 Task: Create new Company, with domain: 'rice.edu' and type: 'Other'. Add new contact for this company, with mail Id: 'Ritu_Ramirez@rice.edu', First Name: Ritu, Last name:  Ramirez, Job Title: 'Digital Marketing Manager', Phone Number: '(801) 555-9018'. Change life cycle stage to  Lead and lead status to  Open. Logged in from softage.5@softage.net
Action: Mouse scrolled (14, 51) with delta (0, 0)
Screenshot: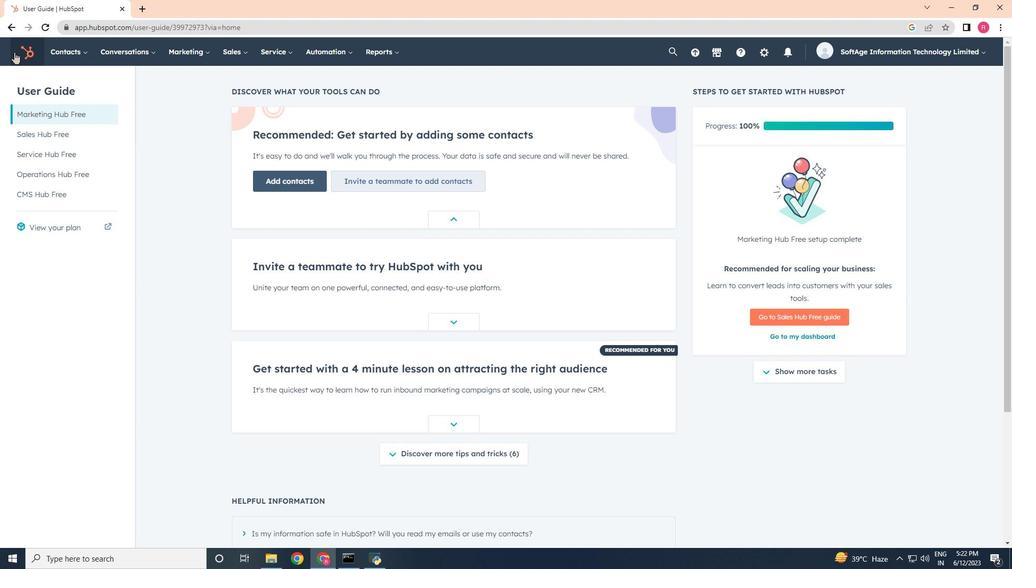 
Action: Mouse moved to (184, 251)
Screenshot: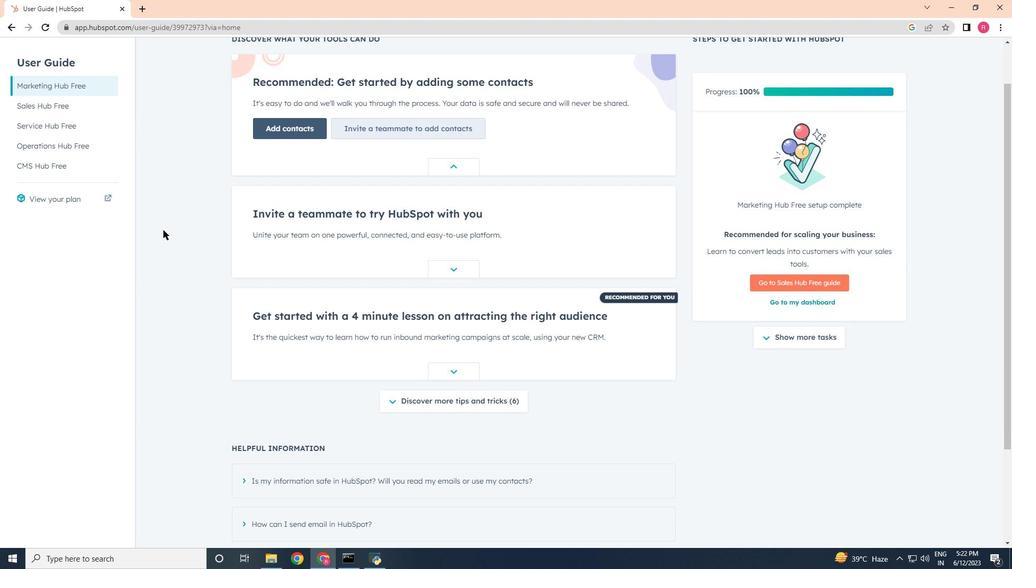 
Action: Mouse scrolled (184, 252) with delta (0, 0)
Screenshot: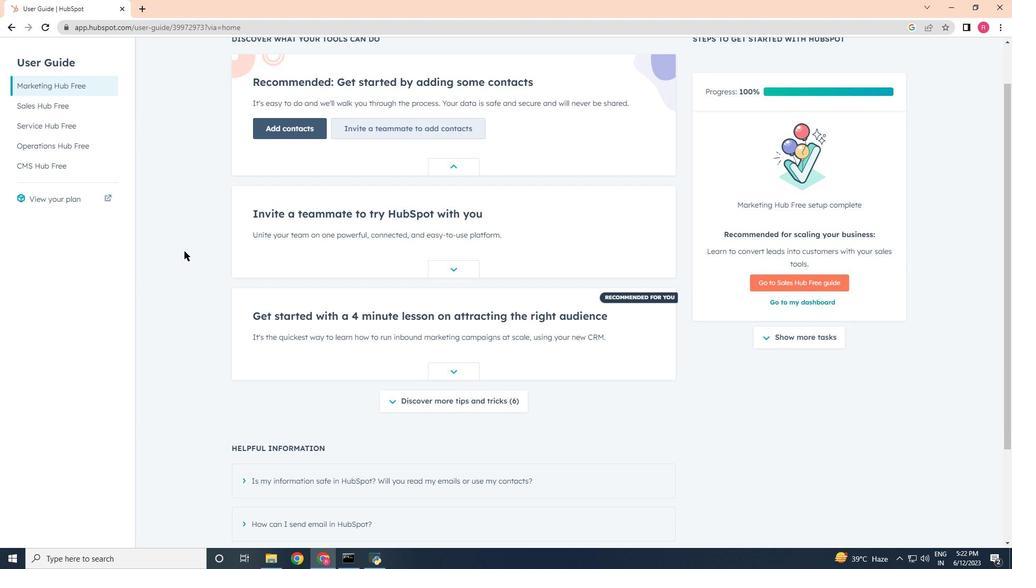 
Action: Mouse scrolled (184, 252) with delta (0, 0)
Screenshot: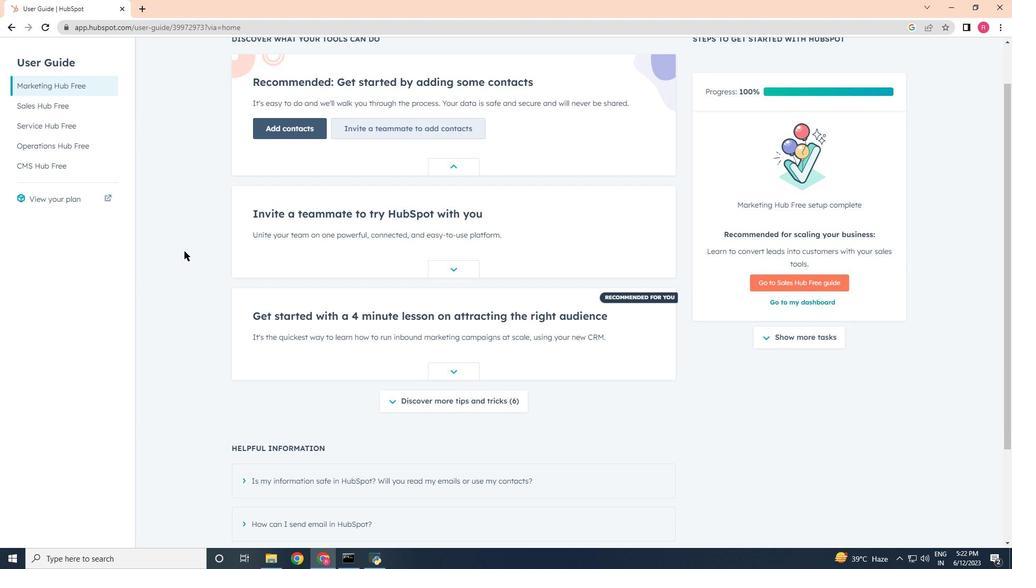 
Action: Mouse scrolled (184, 252) with delta (0, 0)
Screenshot: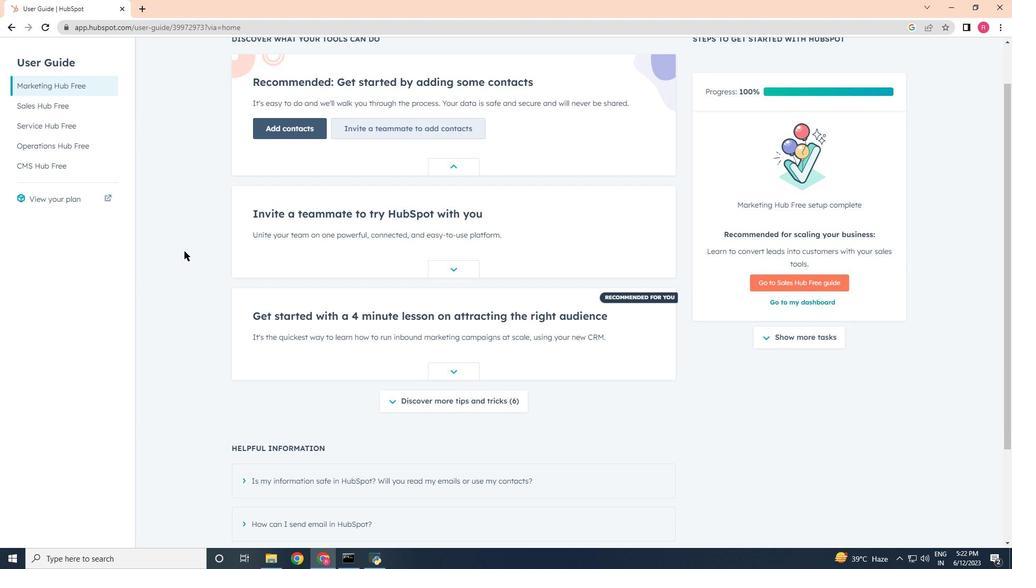 
Action: Mouse scrolled (184, 252) with delta (0, 0)
Screenshot: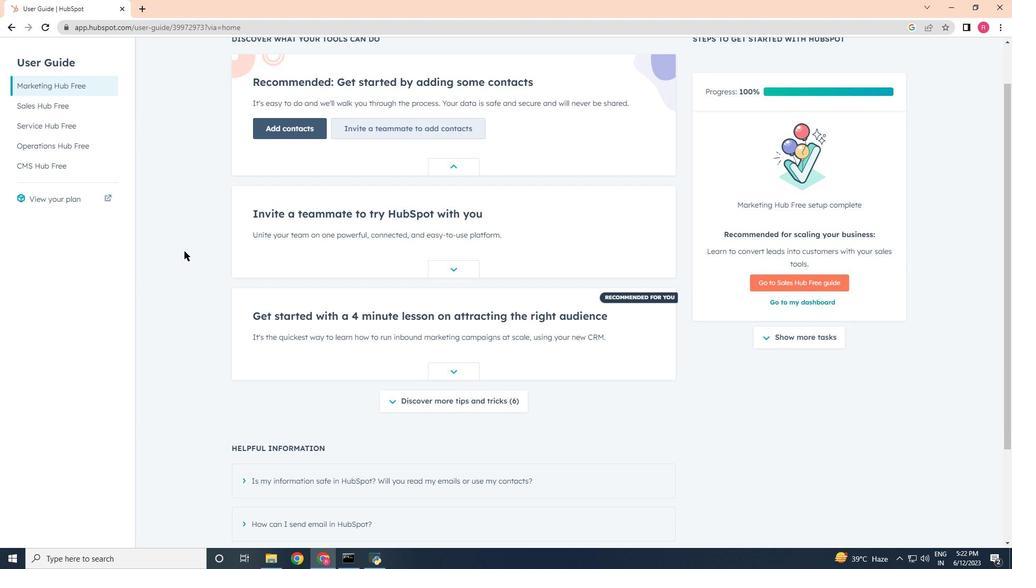 
Action: Mouse scrolled (184, 252) with delta (0, 0)
Screenshot: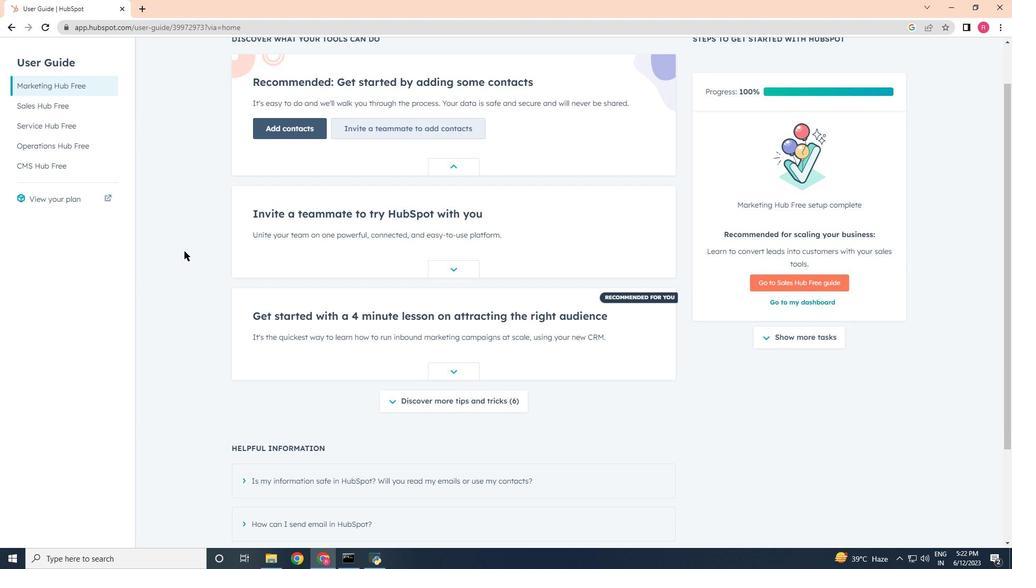 
Action: Mouse moved to (73, 53)
Screenshot: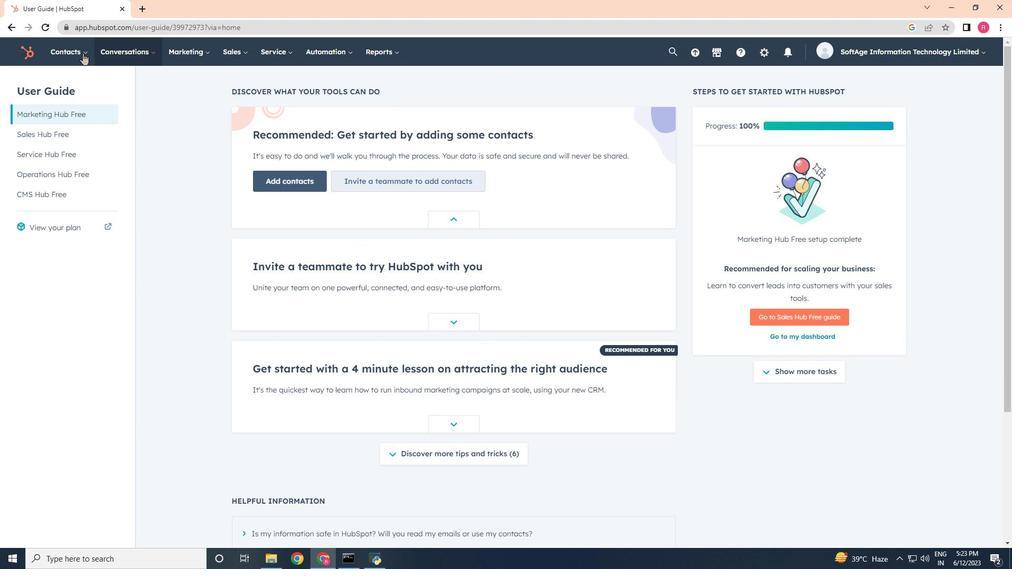 
Action: Mouse pressed left at (73, 53)
Screenshot: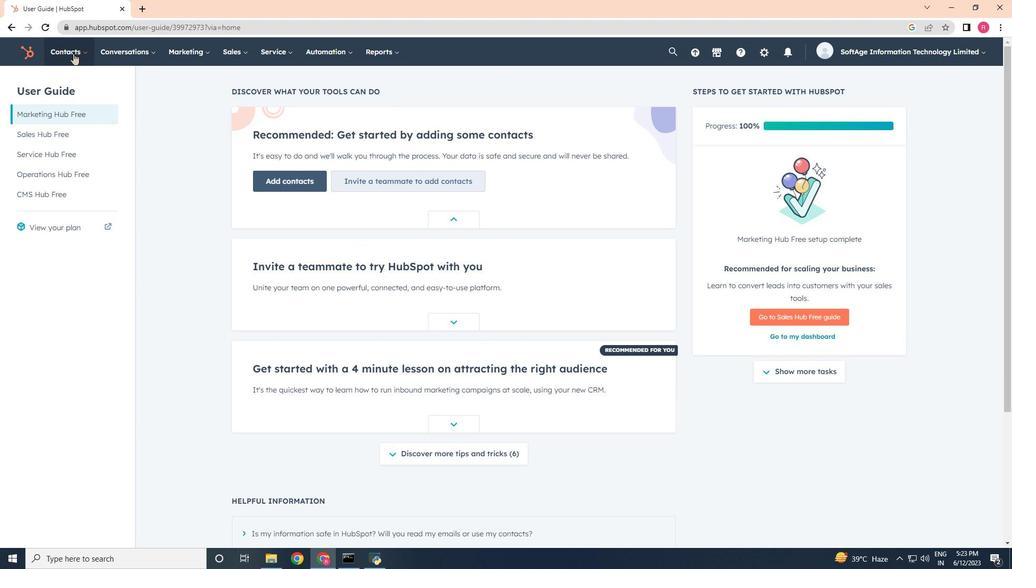 
Action: Mouse moved to (105, 107)
Screenshot: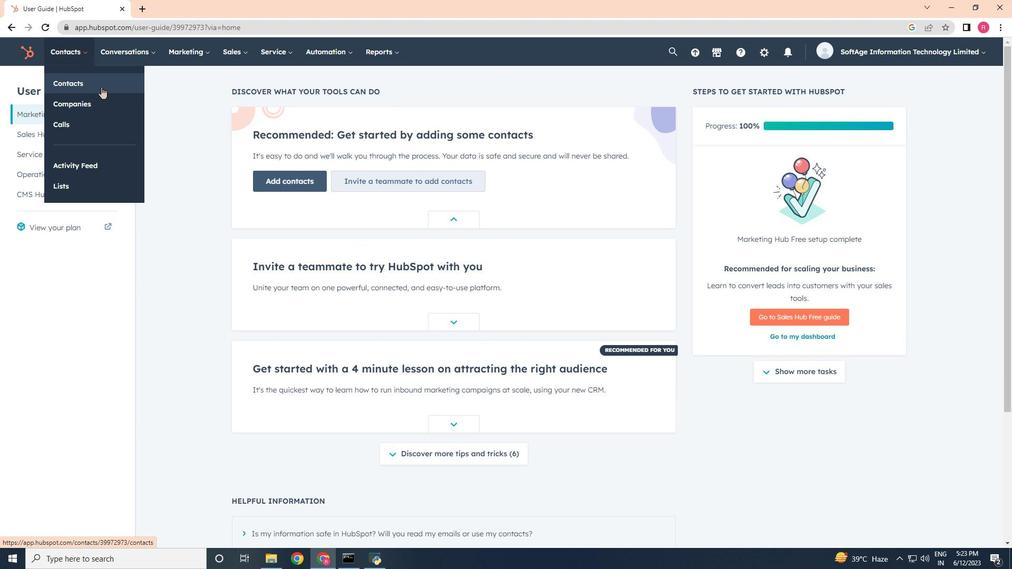 
Action: Mouse pressed left at (105, 107)
Screenshot: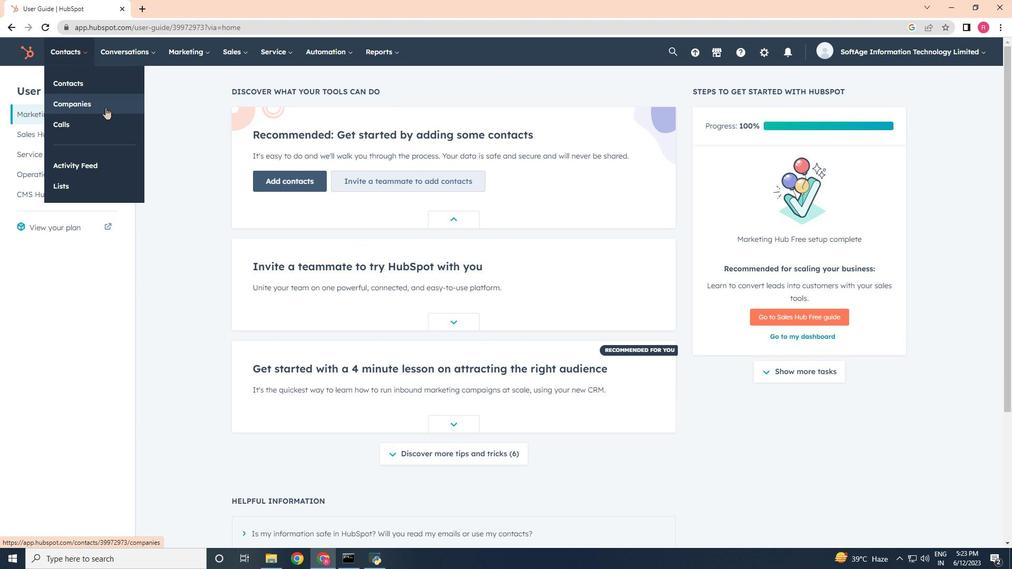 
Action: Mouse moved to (964, 87)
Screenshot: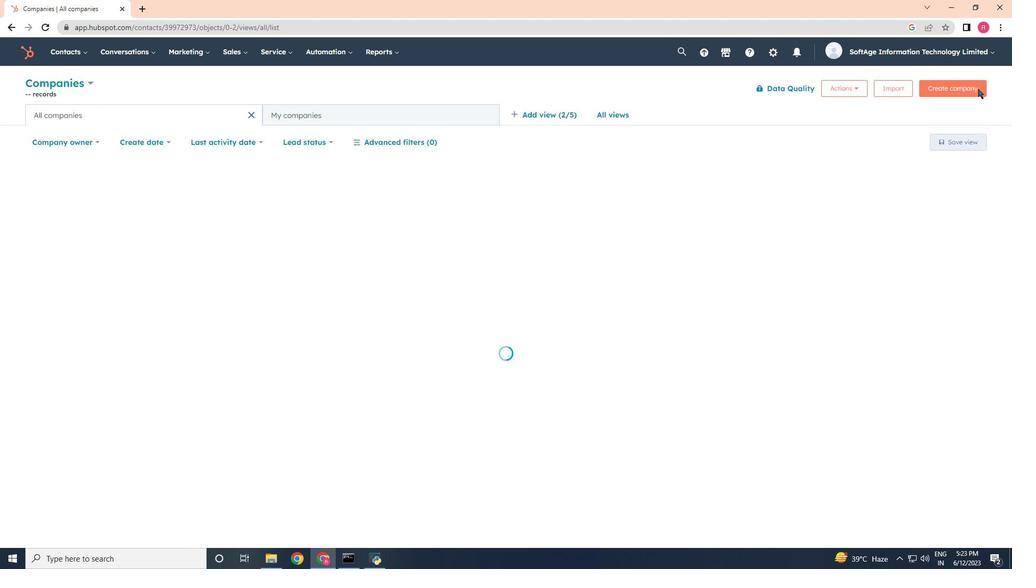
Action: Mouse pressed left at (964, 87)
Screenshot: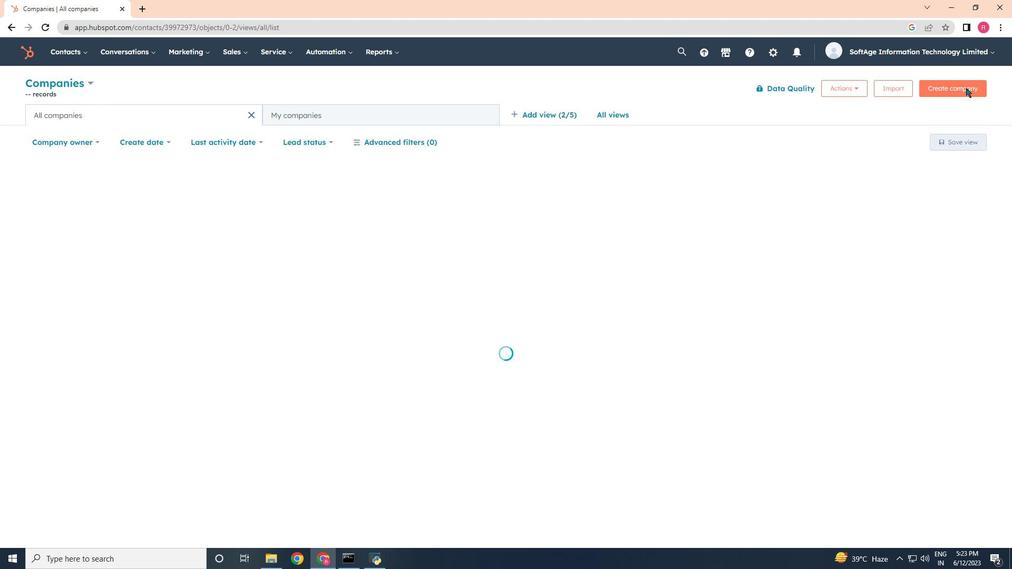 
Action: Mouse moved to (747, 131)
Screenshot: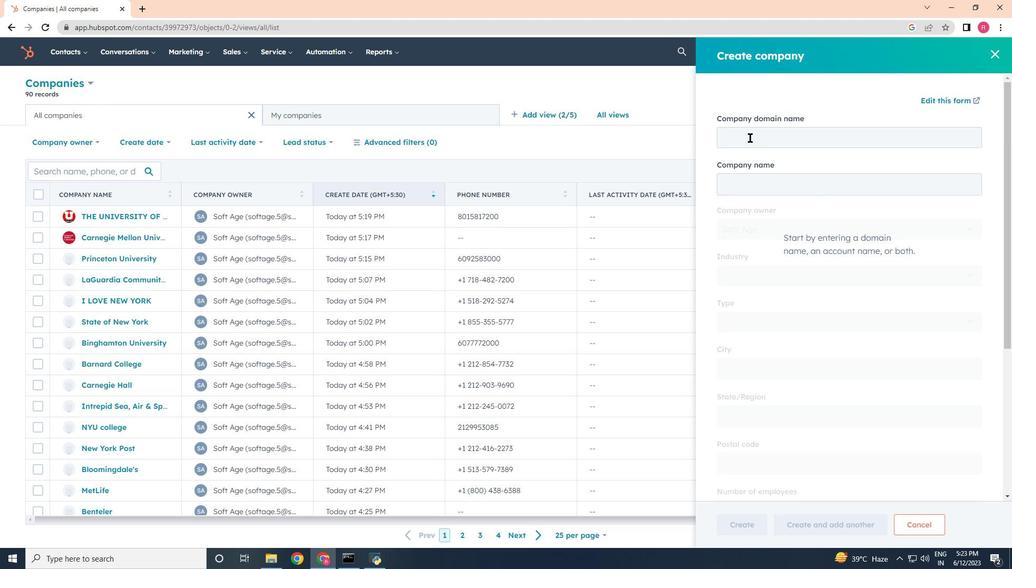 
Action: Mouse pressed left at (747, 131)
Screenshot: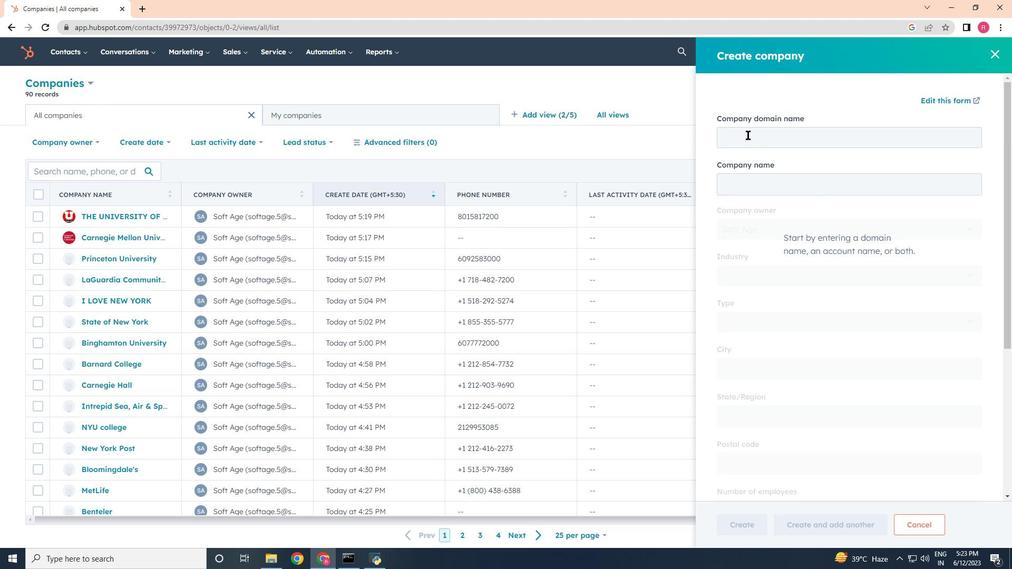 
Action: Key pressed rice.edu
Screenshot: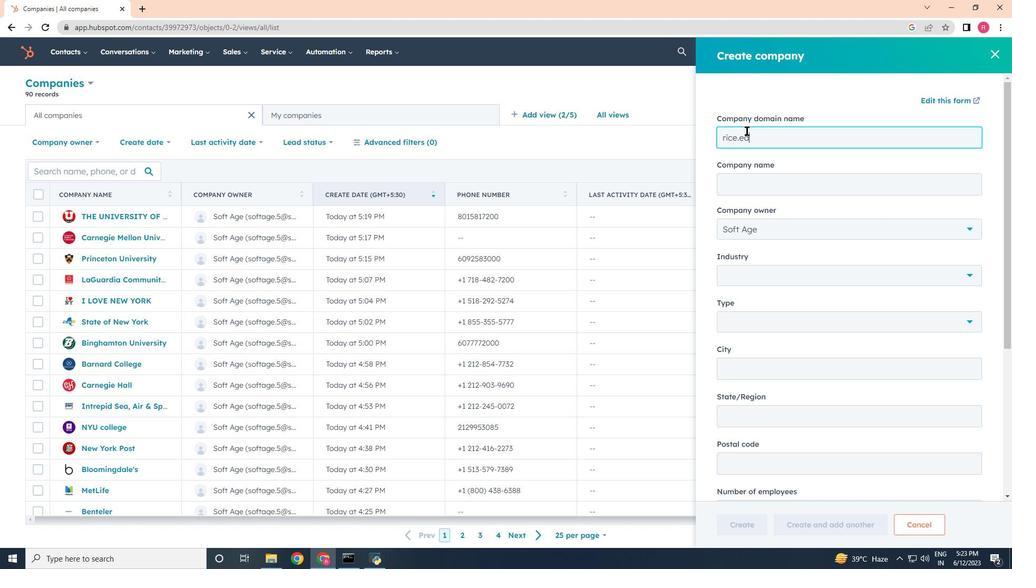 
Action: Mouse moved to (765, 319)
Screenshot: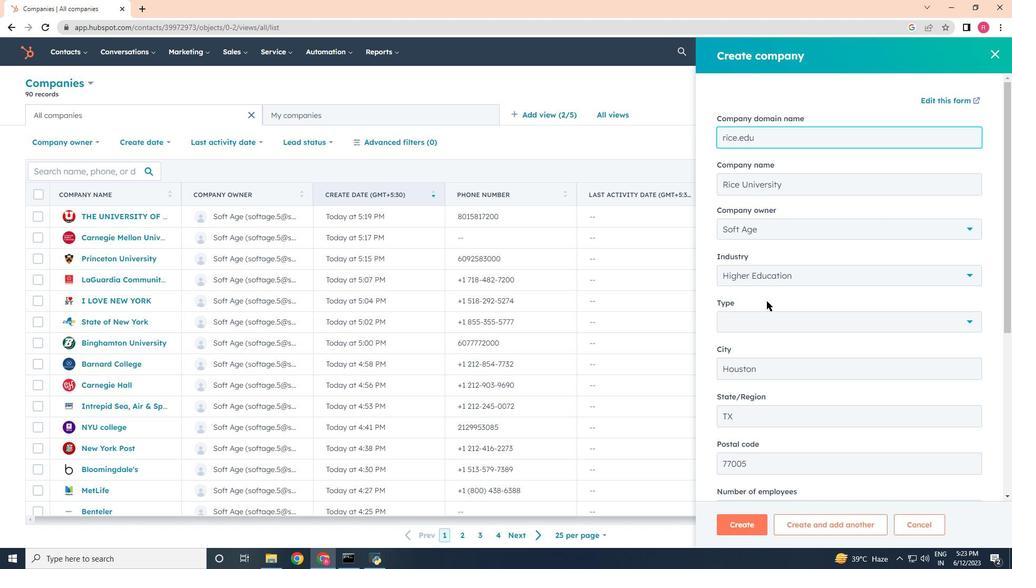 
Action: Mouse pressed left at (765, 319)
Screenshot: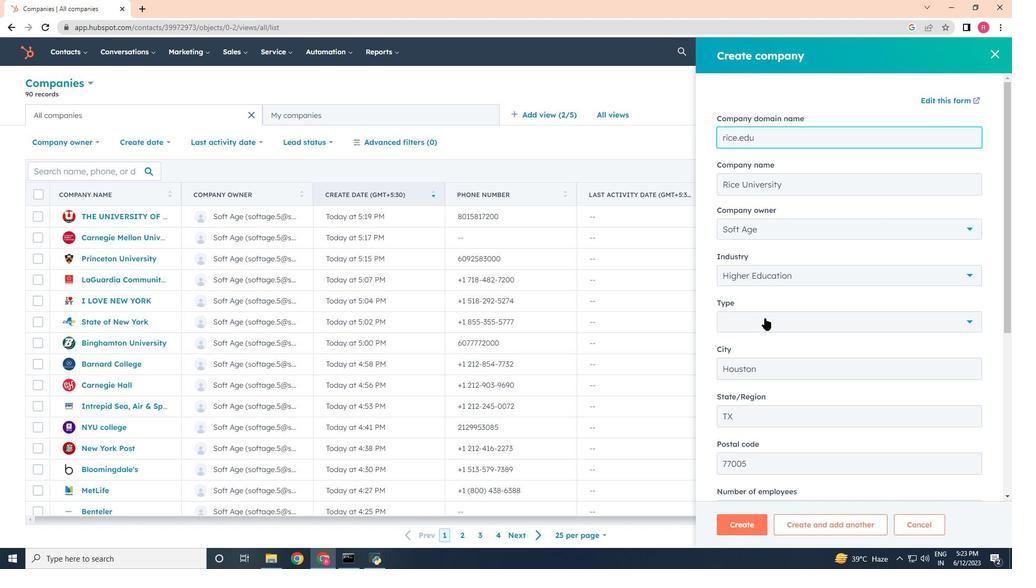 
Action: Mouse moved to (746, 442)
Screenshot: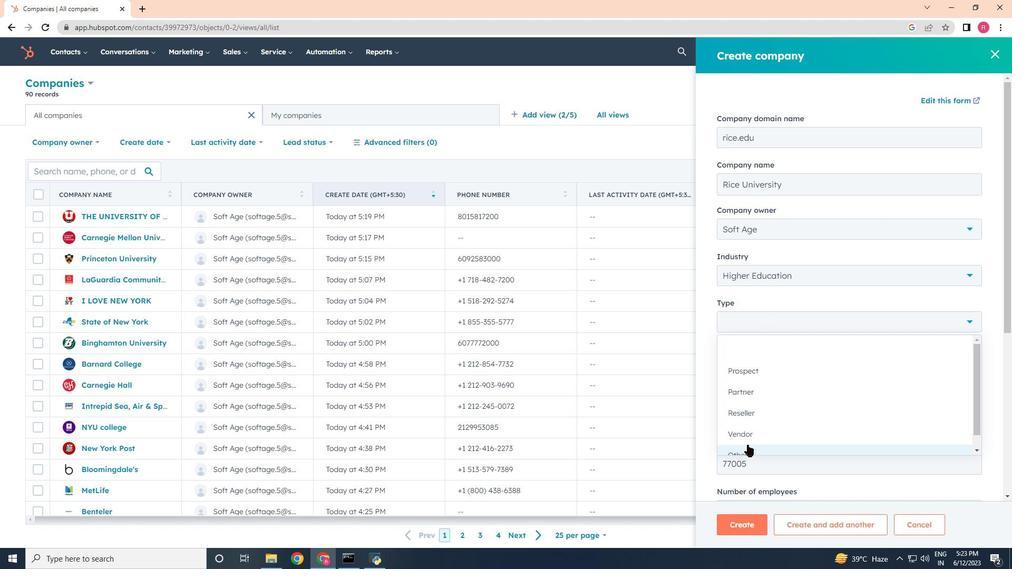 
Action: Mouse pressed left at (746, 442)
Screenshot: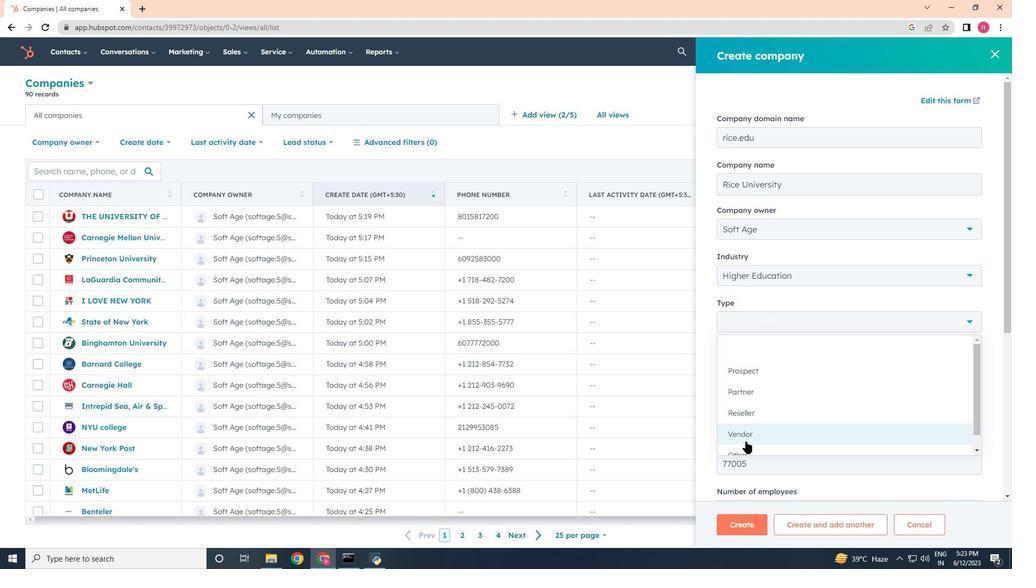 
Action: Mouse moved to (743, 304)
Screenshot: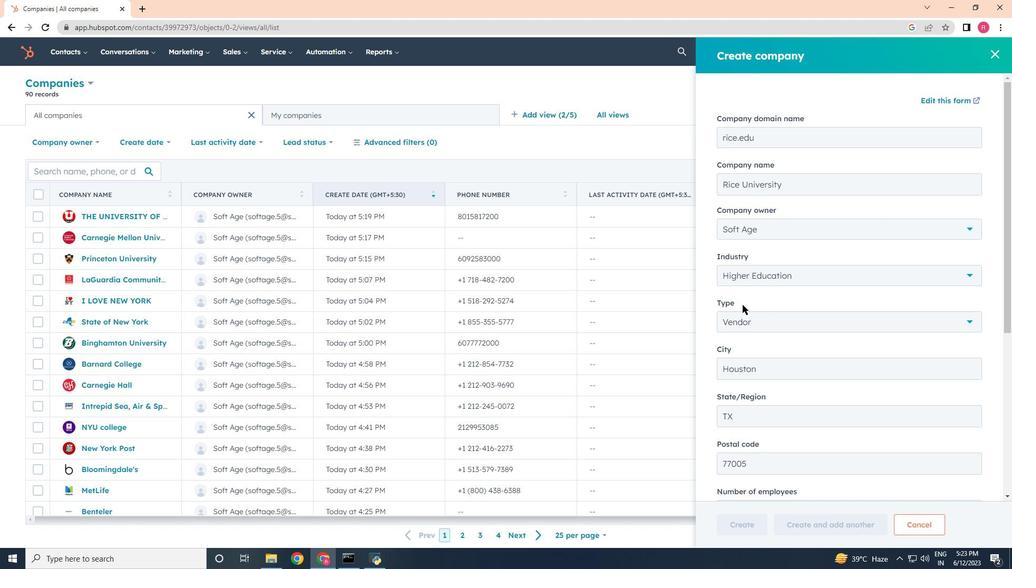 
Action: Mouse pressed left at (743, 304)
Screenshot: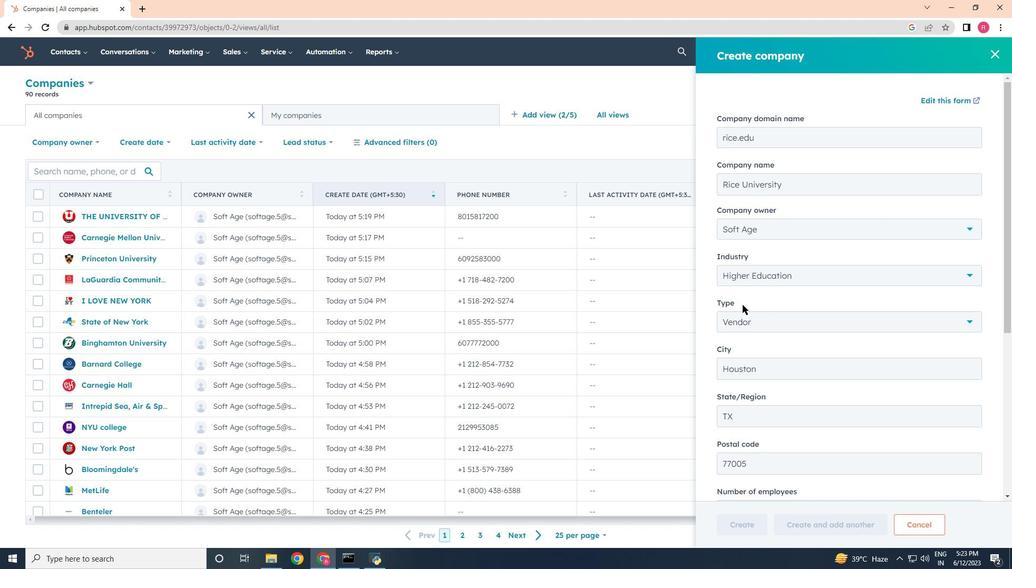 
Action: Mouse moved to (748, 320)
Screenshot: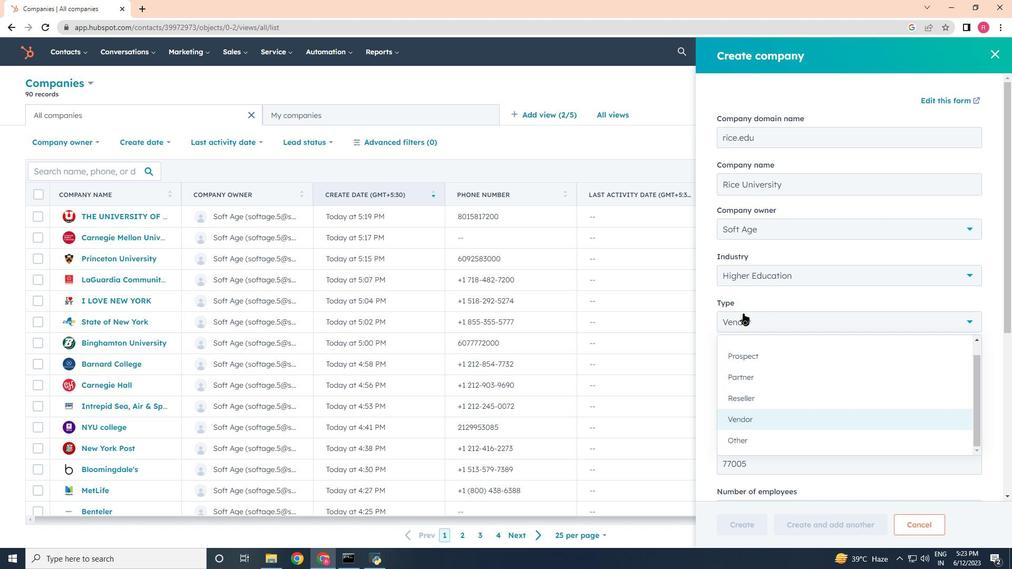 
Action: Mouse pressed left at (748, 320)
Screenshot: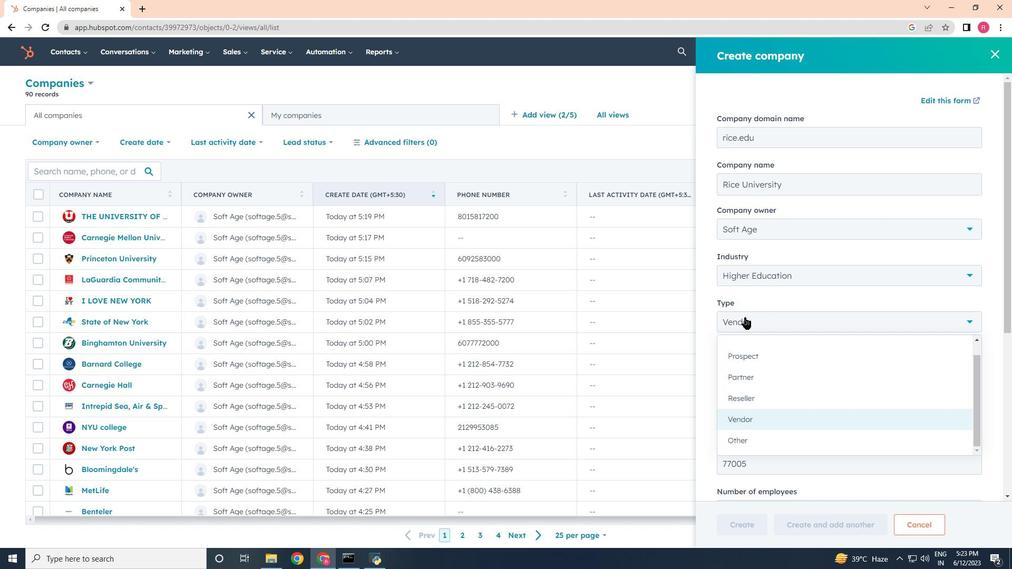 
Action: Mouse moved to (752, 308)
Screenshot: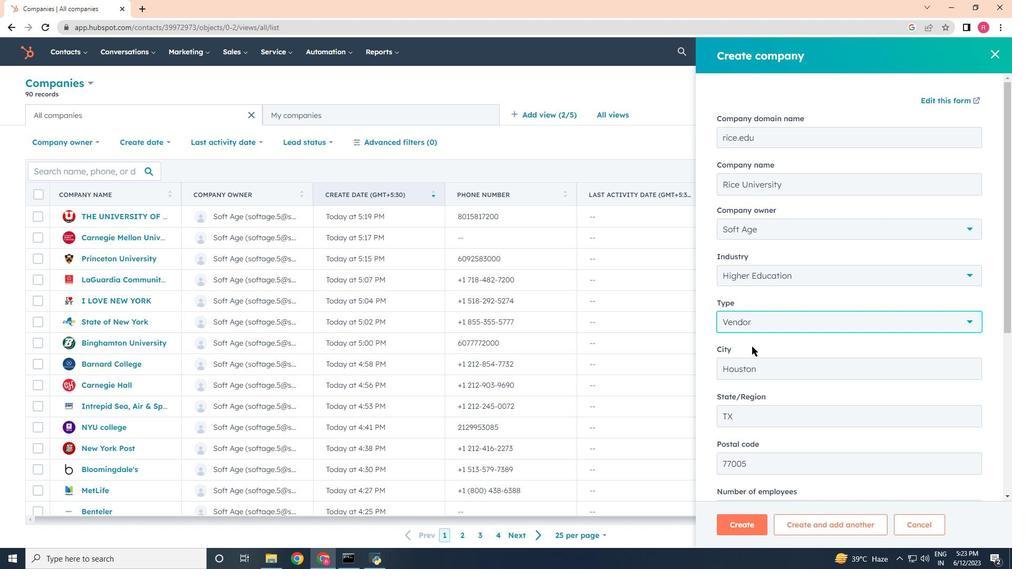 
Action: Mouse pressed left at (752, 308)
Screenshot: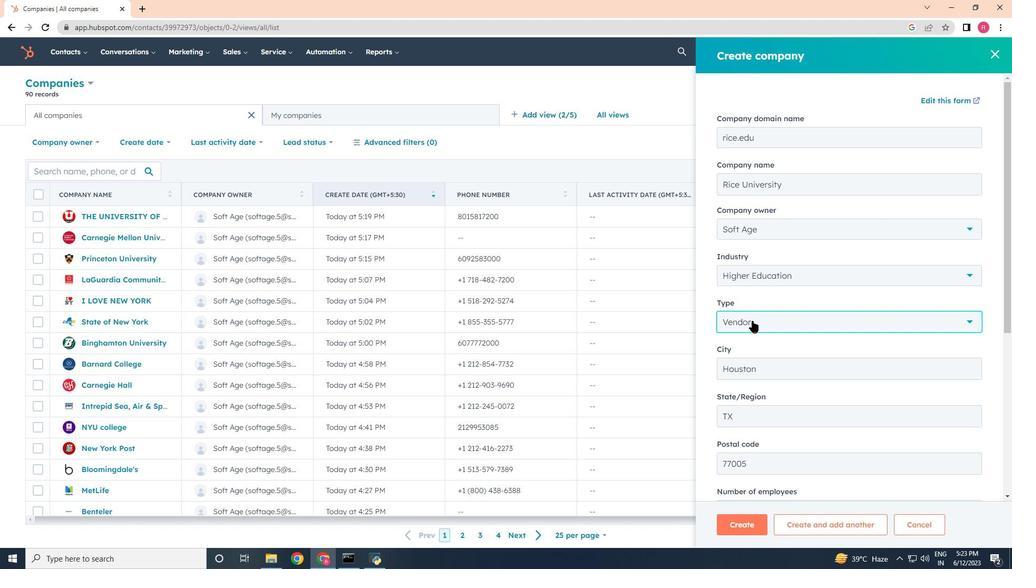 
Action: Mouse moved to (761, 450)
Screenshot: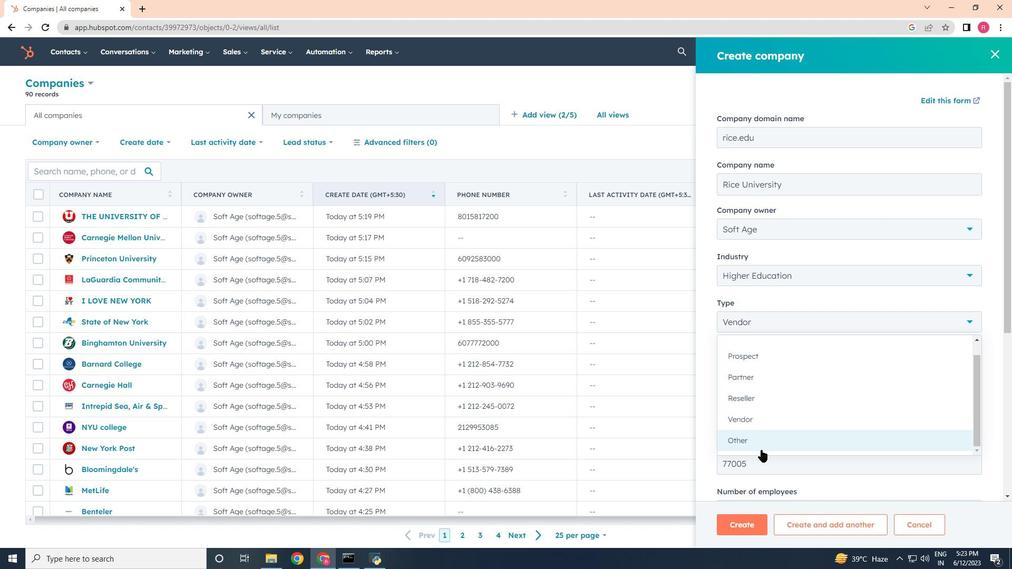 
Action: Mouse pressed left at (761, 450)
Screenshot: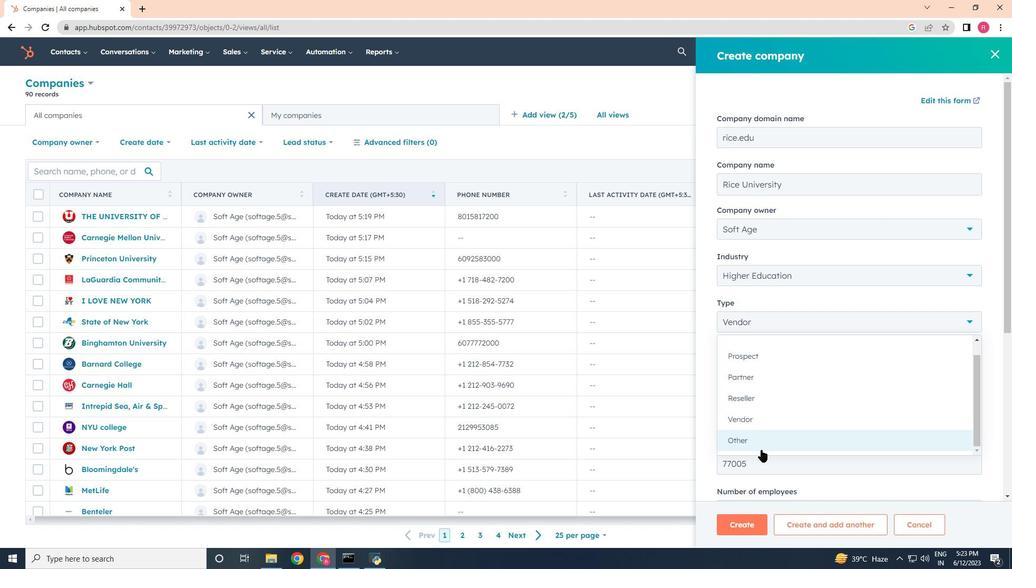 
Action: Mouse moved to (745, 510)
Screenshot: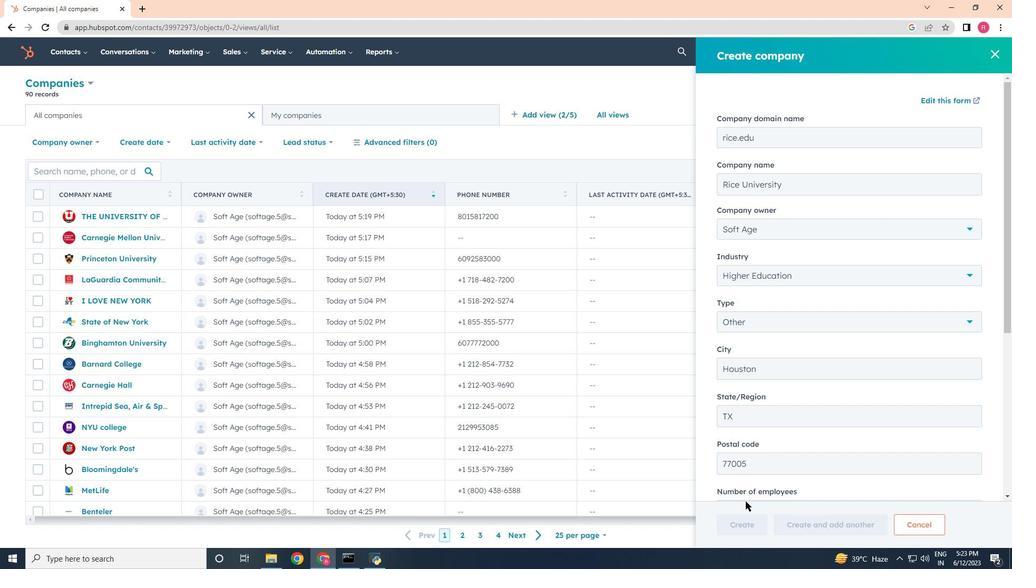 
Action: Mouse scrolled (745, 509) with delta (0, 0)
Screenshot: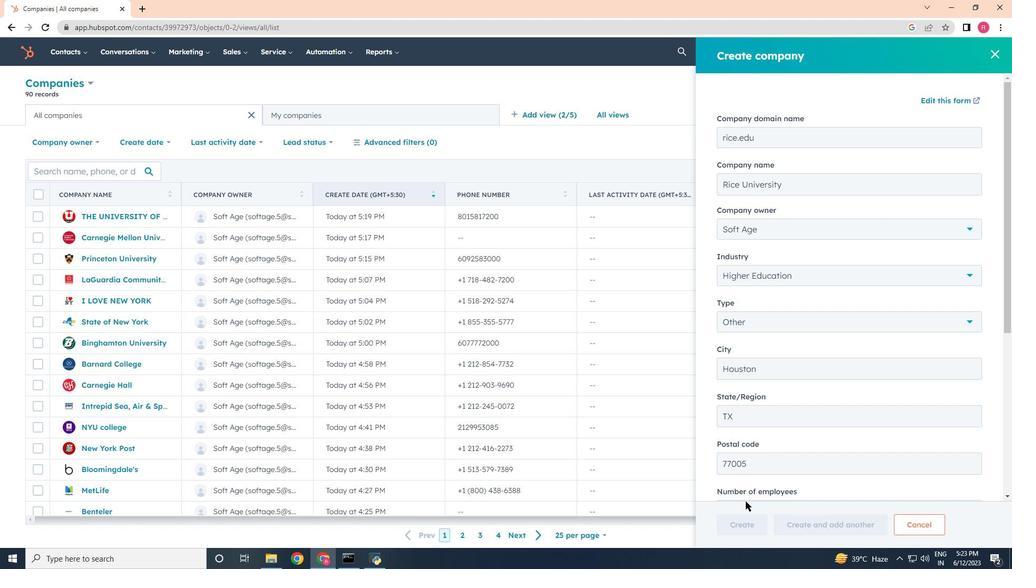 
Action: Mouse moved to (745, 512)
Screenshot: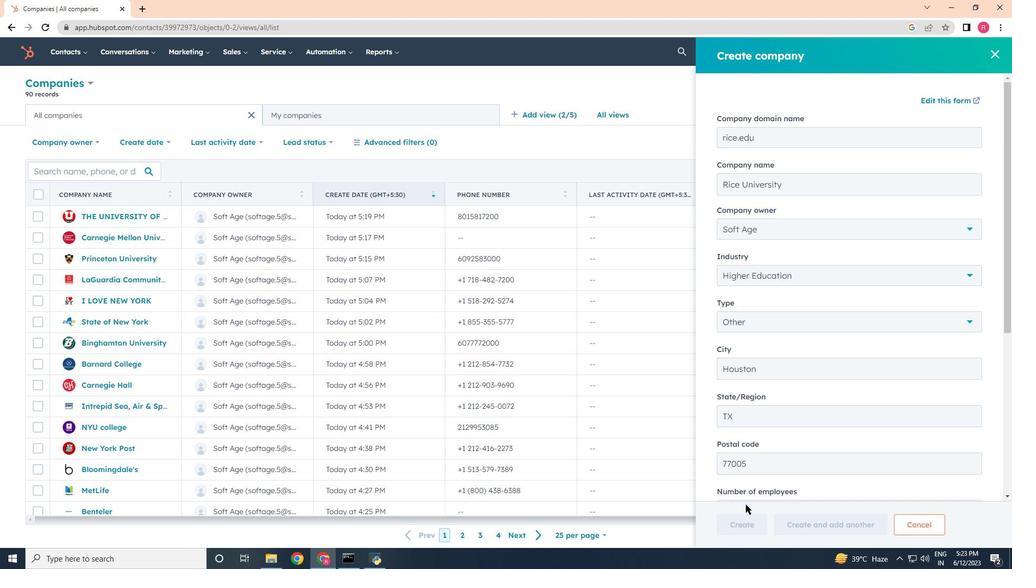 
Action: Mouse scrolled (745, 511) with delta (0, 0)
Screenshot: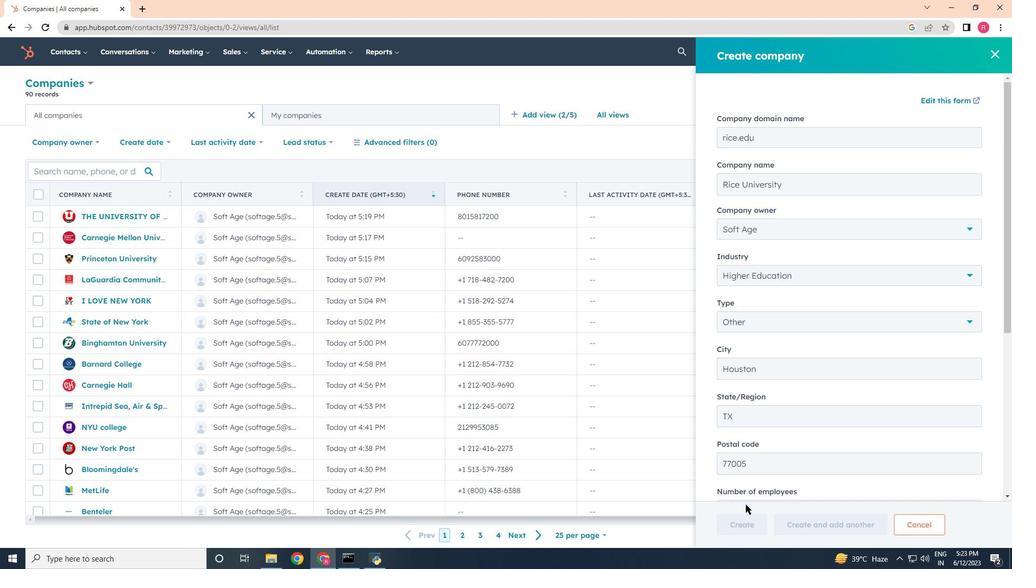 
Action: Mouse scrolled (745, 511) with delta (0, 0)
Screenshot: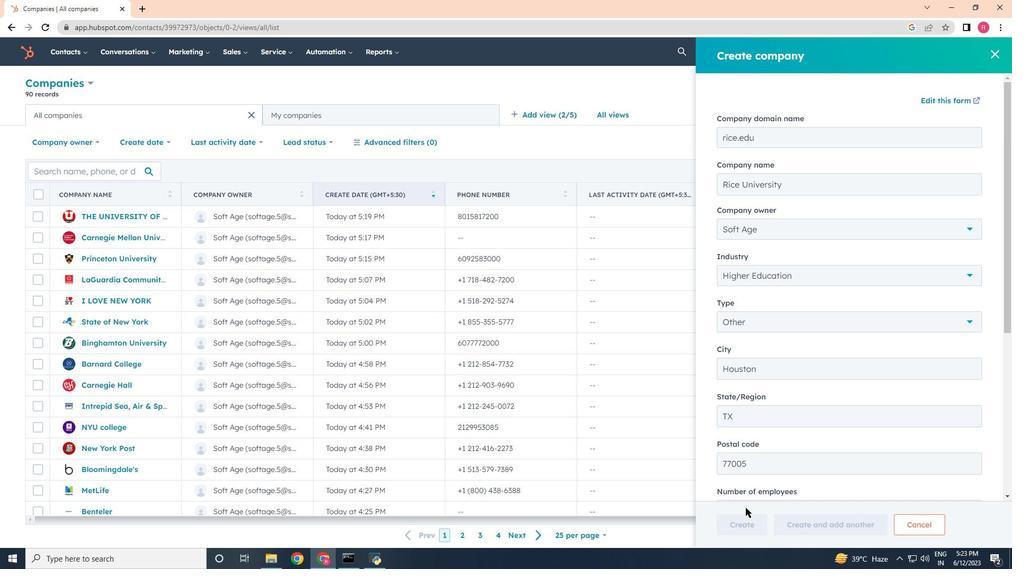 
Action: Mouse moved to (747, 534)
Screenshot: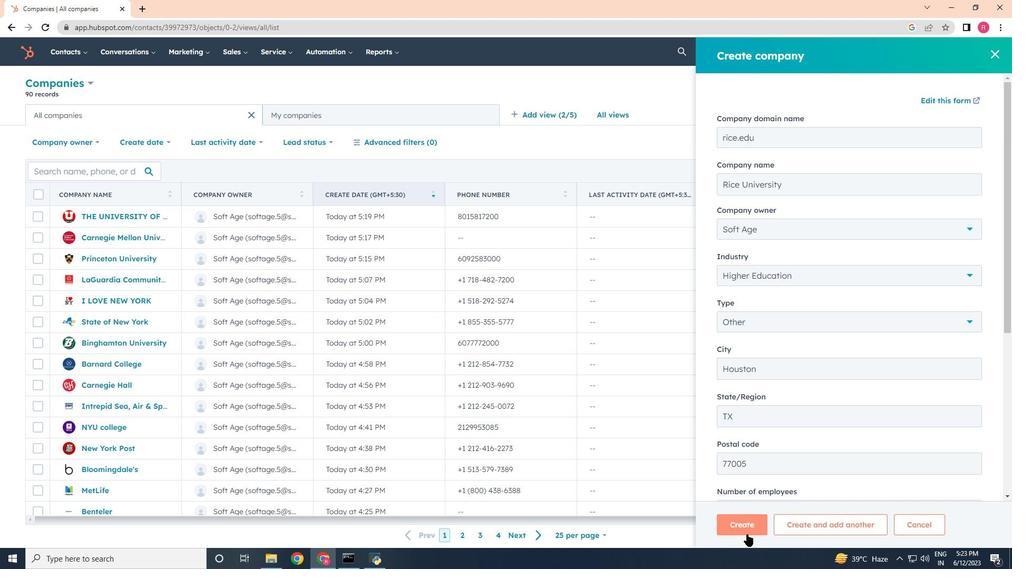 
Action: Mouse pressed left at (747, 534)
Screenshot: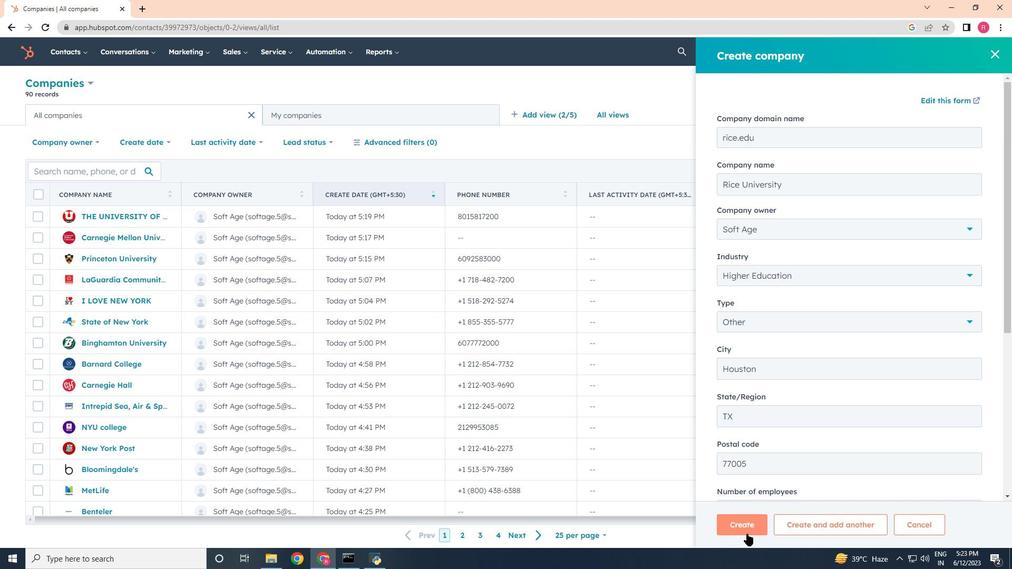 
Action: Mouse moved to (715, 345)
Screenshot: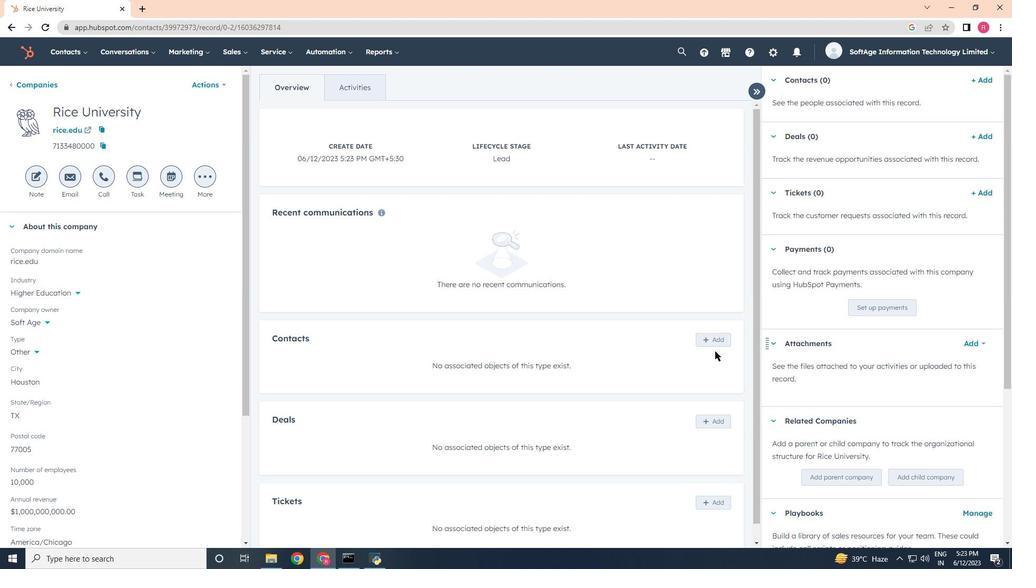 
Action: Mouse pressed left at (715, 345)
Screenshot: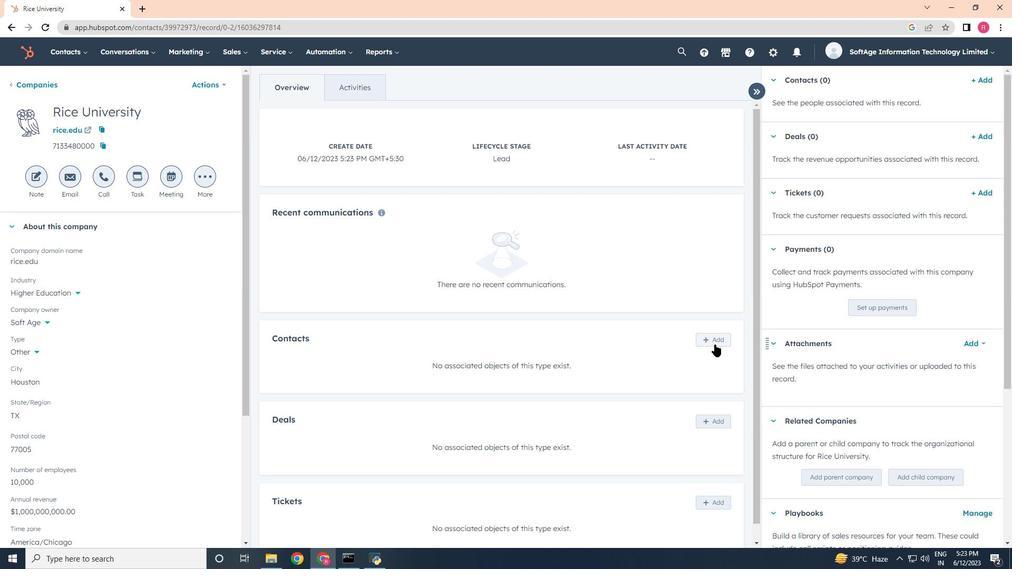 
Action: Mouse moved to (818, 101)
Screenshot: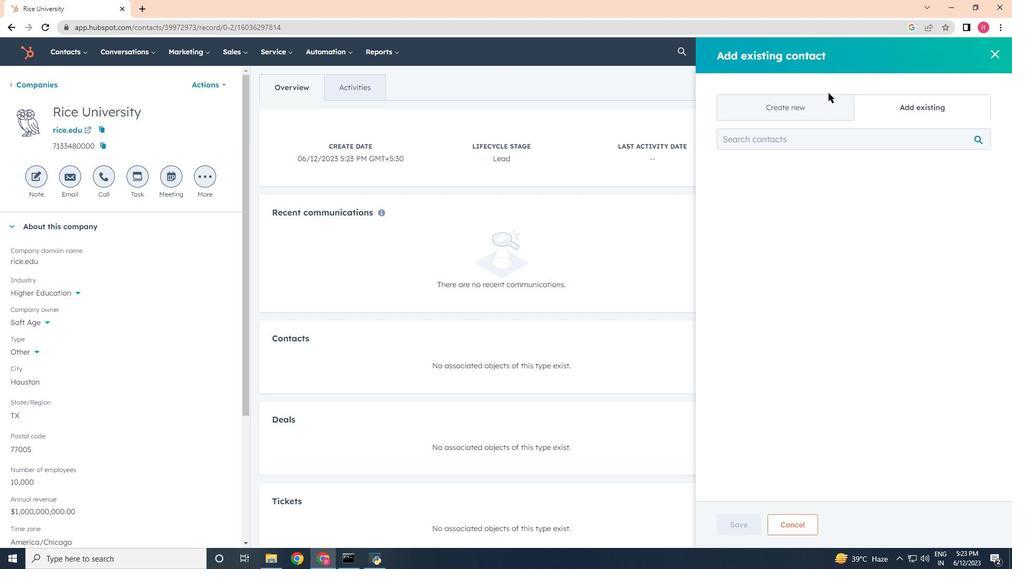 
Action: Mouse pressed left at (818, 101)
Screenshot: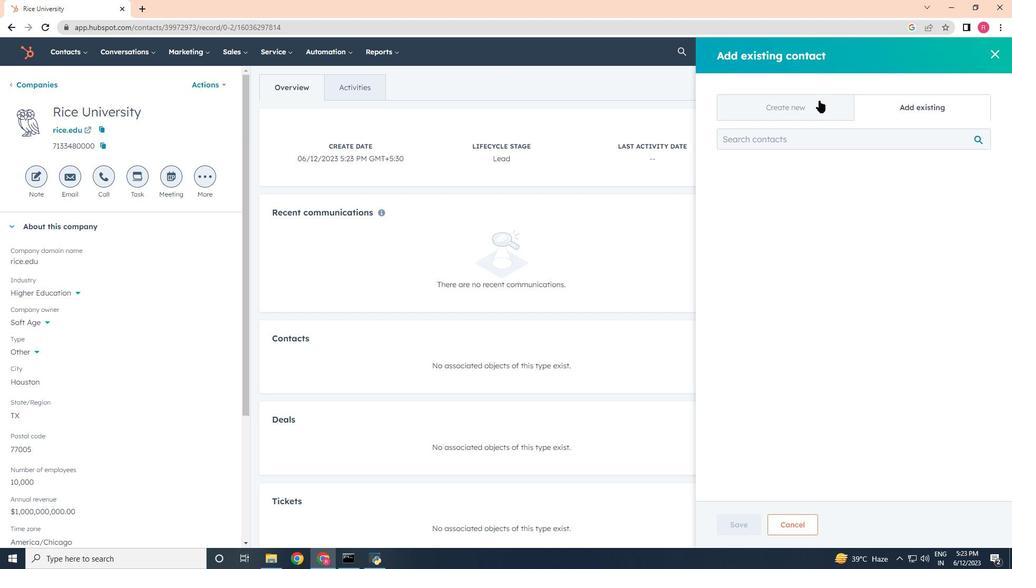 
Action: Mouse moved to (775, 177)
Screenshot: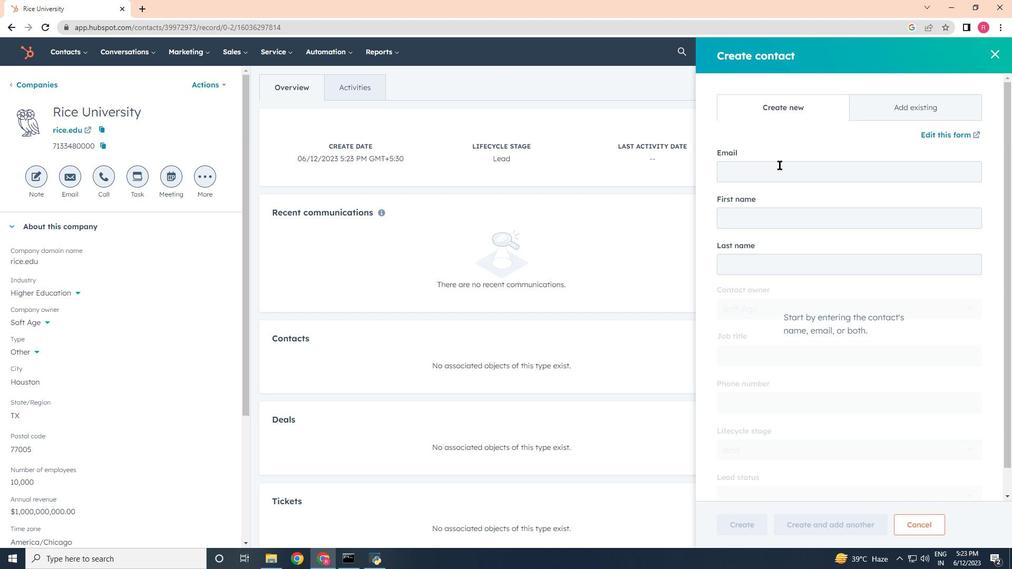 
Action: Mouse pressed left at (775, 177)
Screenshot: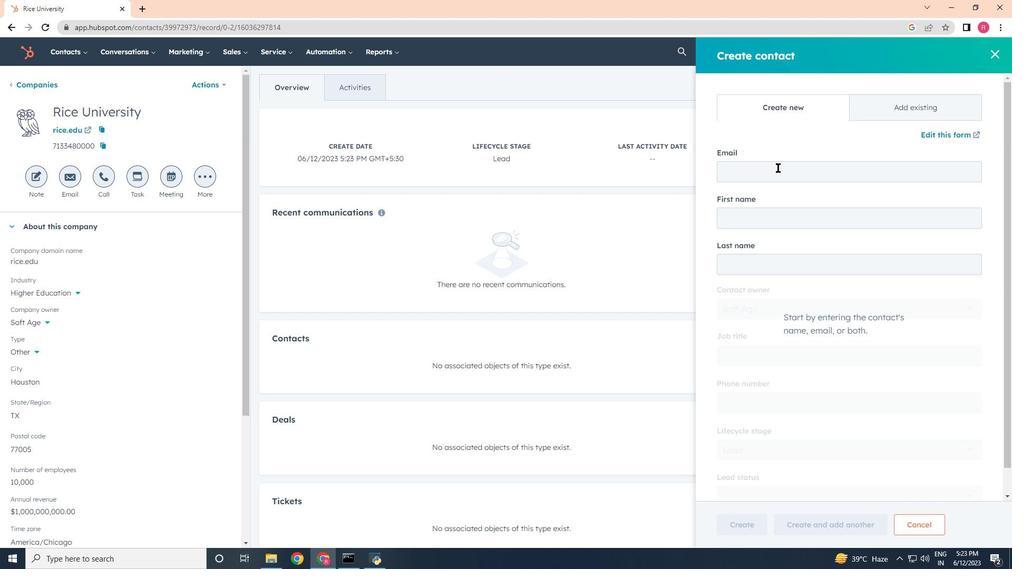 
Action: Key pressed <Key.shift>Ritu<Key.shift_r>_<Key.shift>Ramirez<Key.shift><Key.shift><Key.shift><Key.shift><Key.shift><Key.shift>@rice.edu
Screenshot: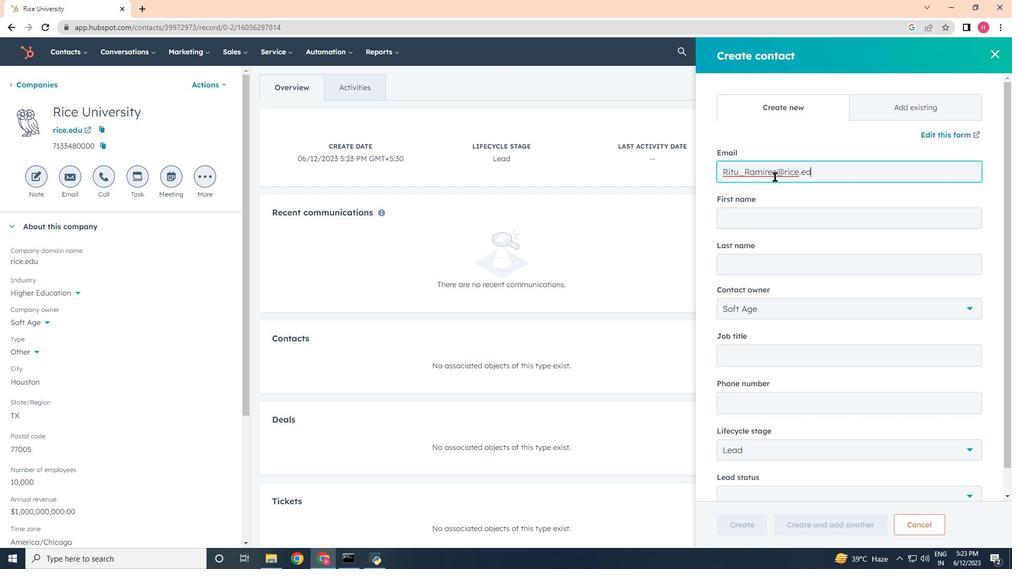
Action: Mouse moved to (771, 213)
Screenshot: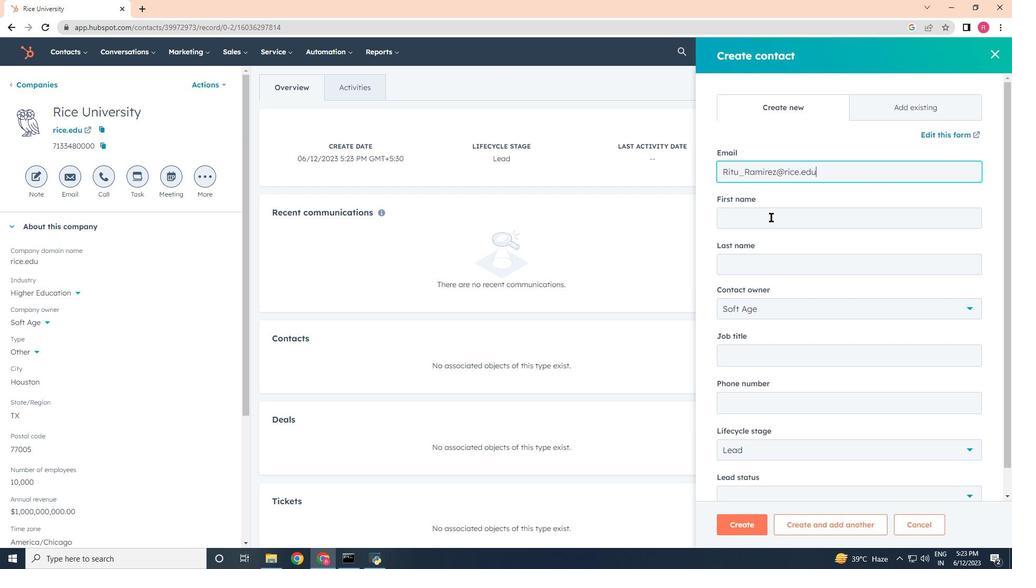 
Action: Mouse pressed left at (771, 213)
Screenshot: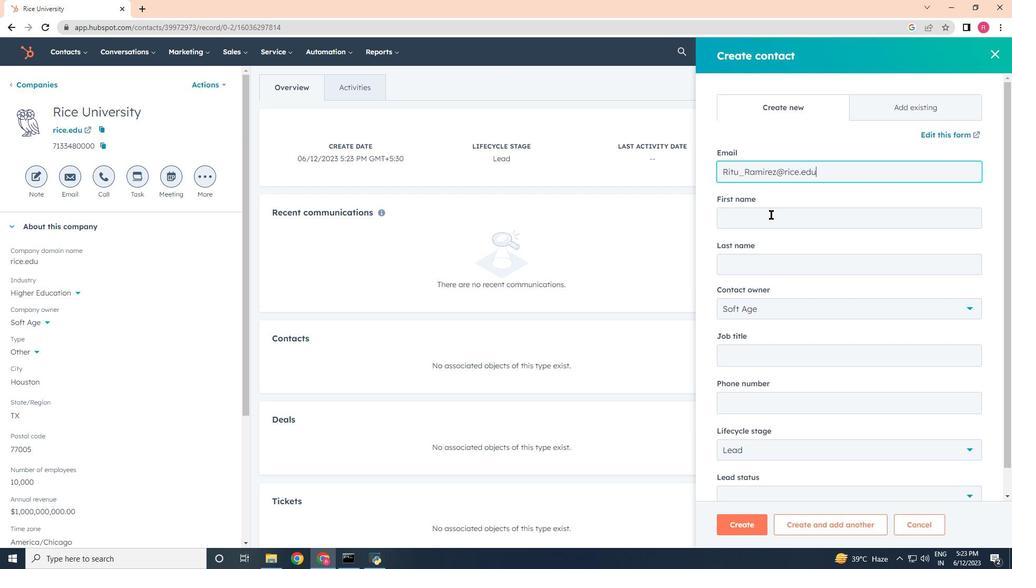 
Action: Mouse moved to (769, 212)
Screenshot: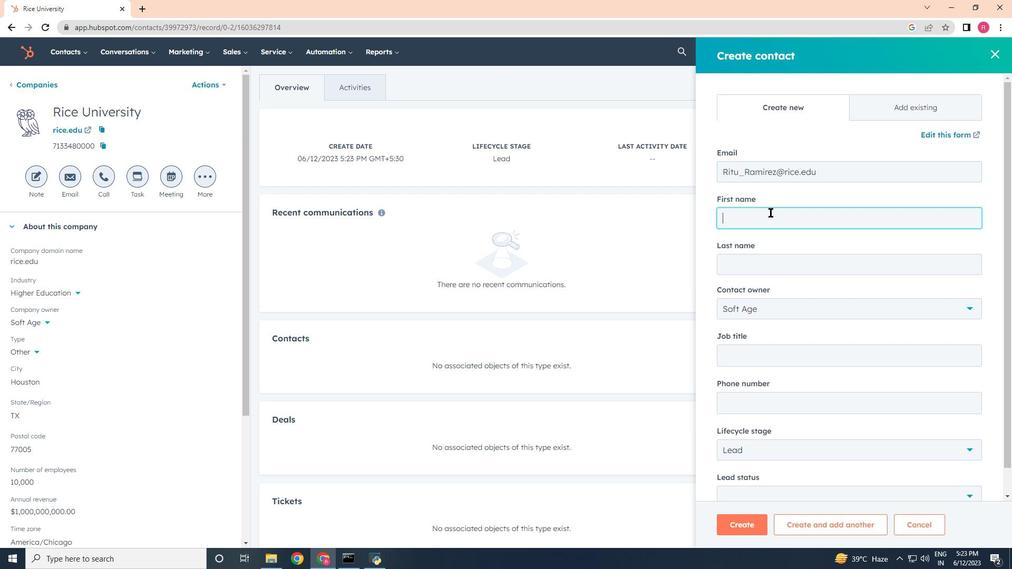 
Action: Key pressed <Key.shift>Ritu<Key.tab><Key.shift><Key.shift><Key.shift><Key.shift><Key.shift>Ramirez<Key.tab><Key.tab><Key.shift>Digital<Key.space><Key.shift>Marketing<Key.space><Key.shift>Manager
Screenshot: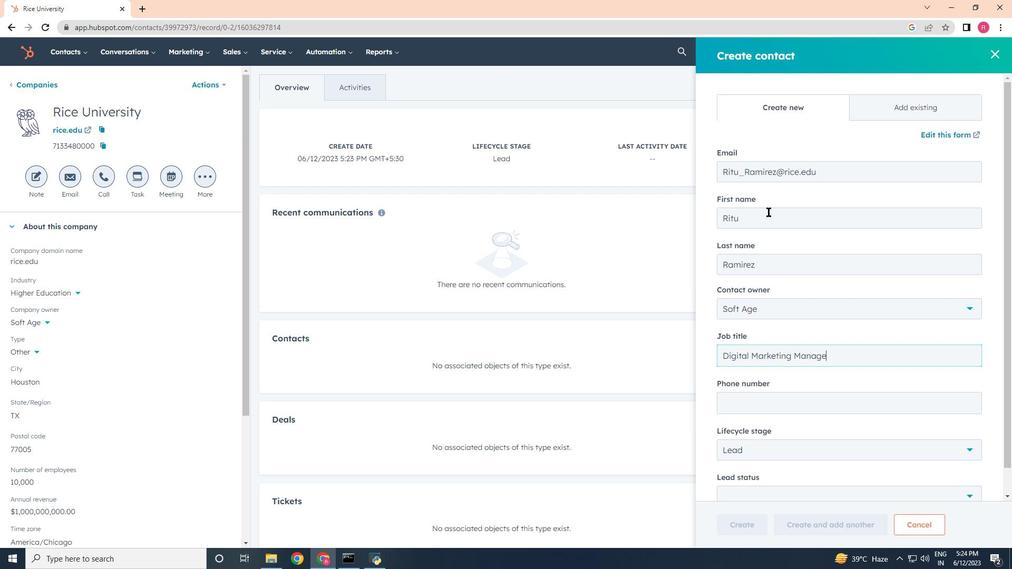 
Action: Mouse moved to (786, 396)
Screenshot: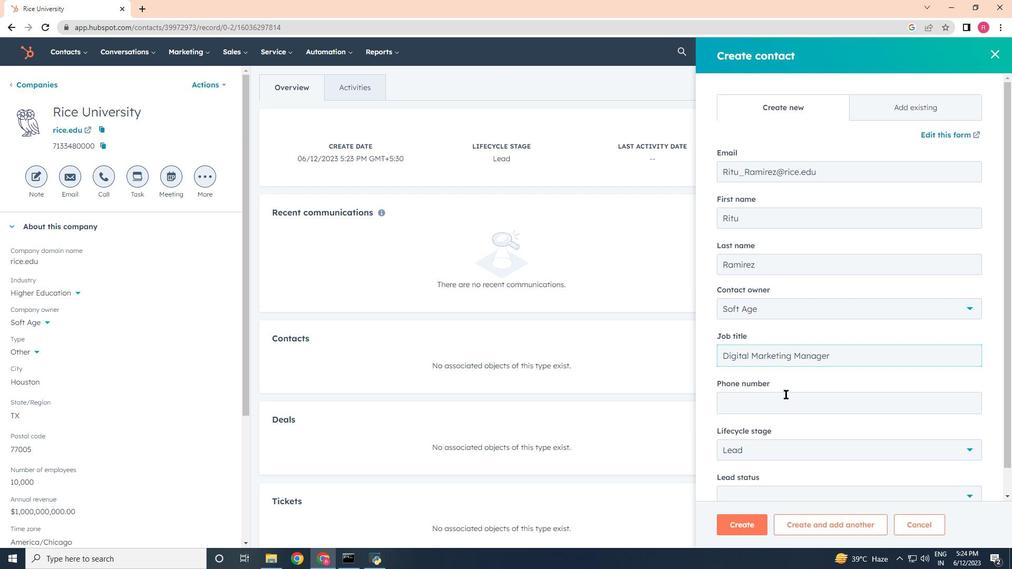 
Action: Mouse pressed left at (786, 396)
Screenshot: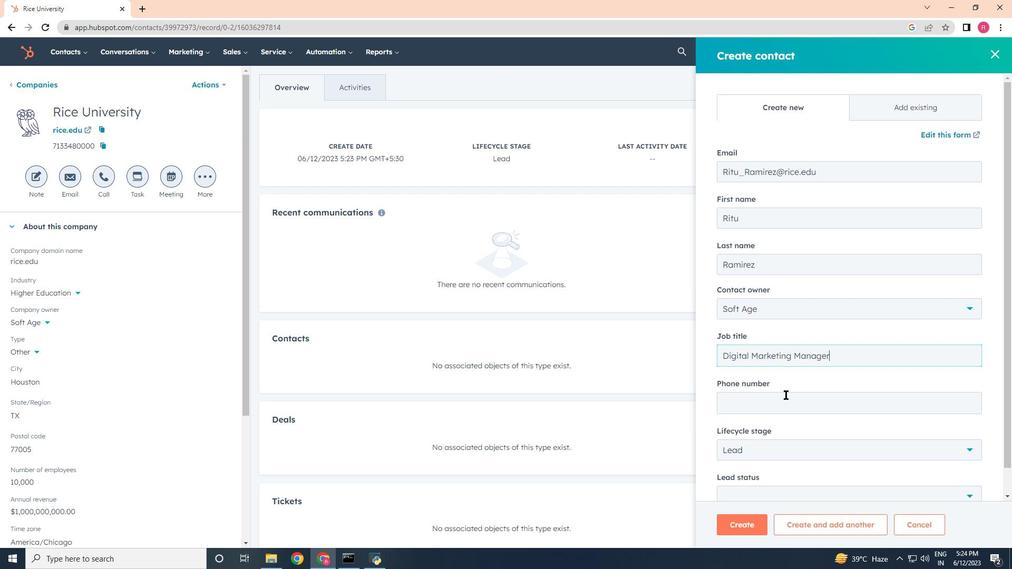 
Action: Key pressed 8015559018
Screenshot: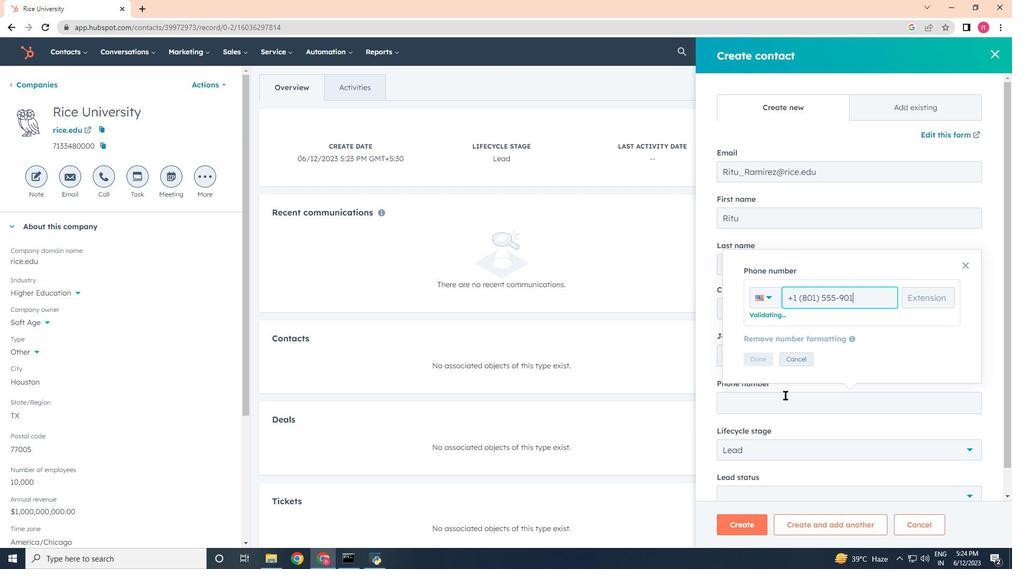 
Action: Mouse moved to (765, 363)
Screenshot: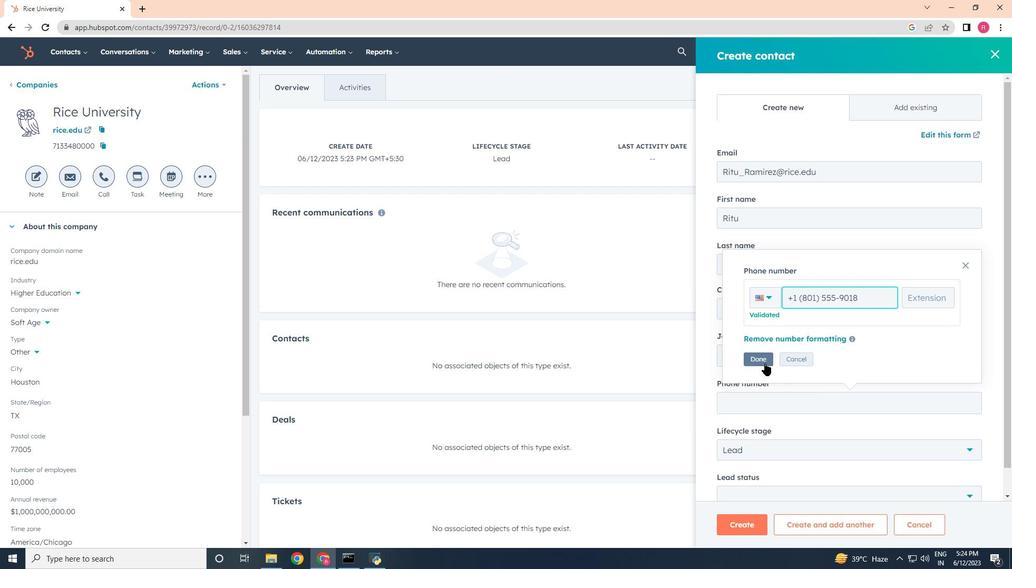 
Action: Mouse pressed left at (765, 363)
Screenshot: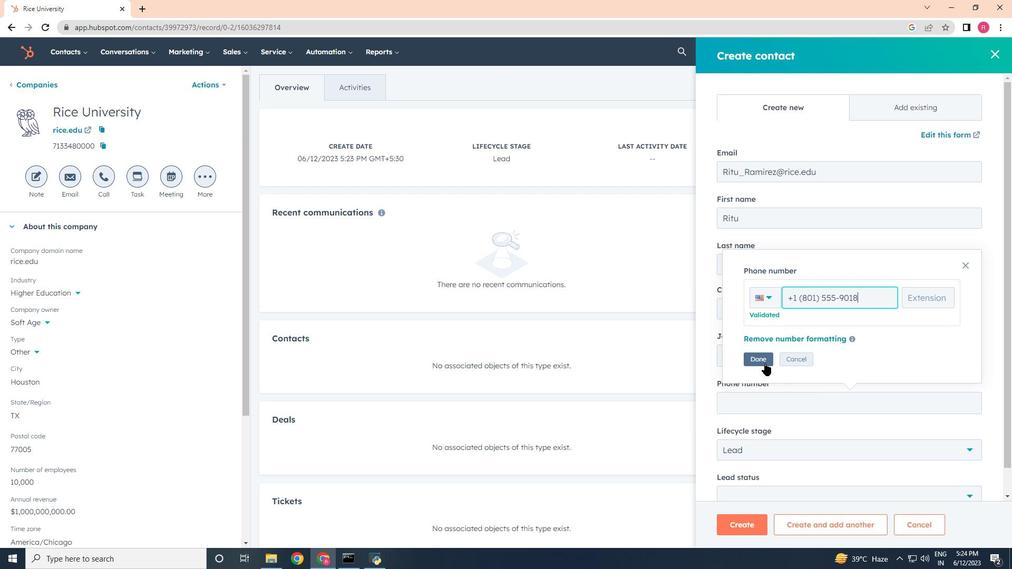 
Action: Mouse moved to (829, 413)
Screenshot: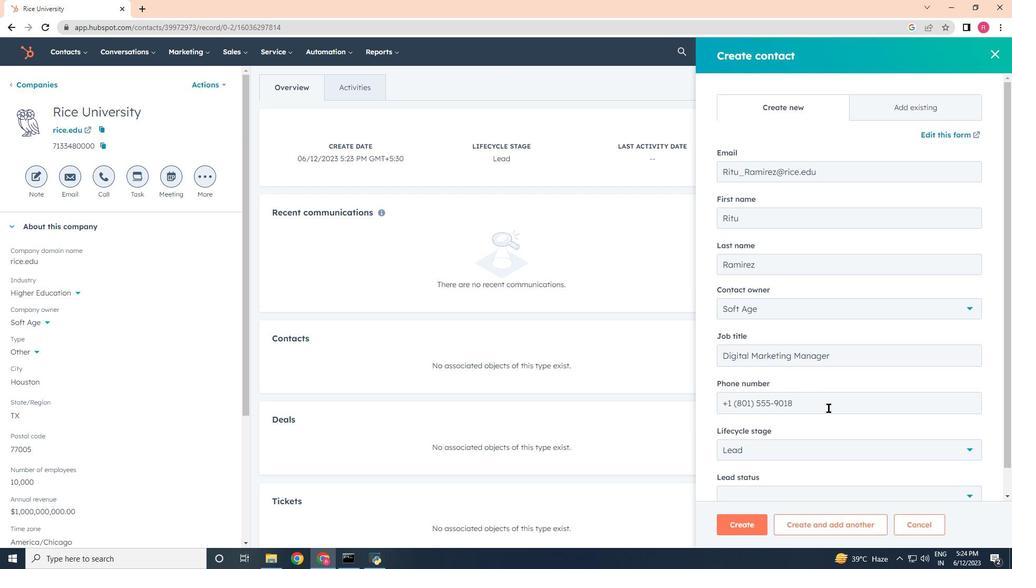 
Action: Mouse scrolled (829, 412) with delta (0, 0)
Screenshot: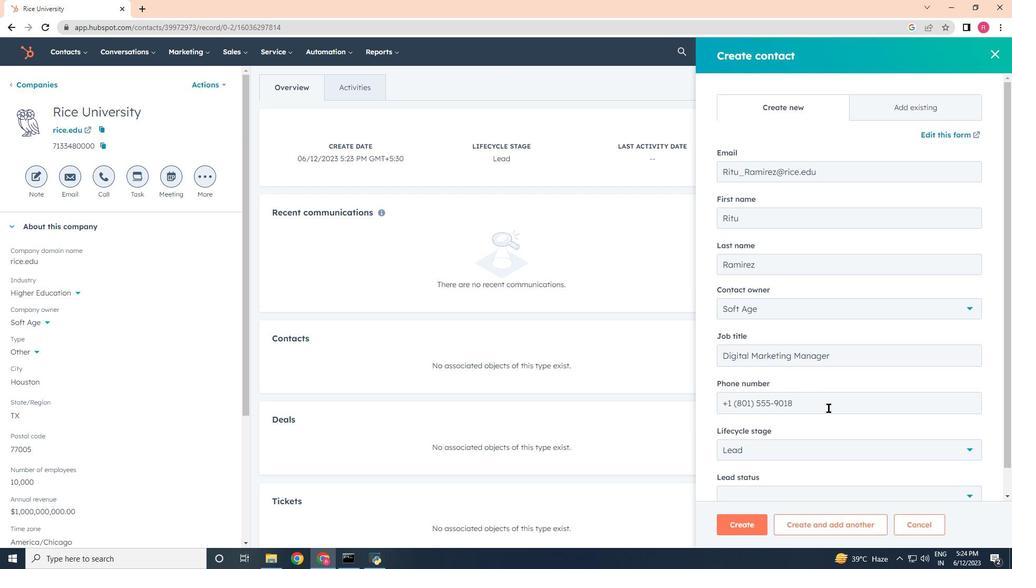 
Action: Mouse moved to (829, 414)
Screenshot: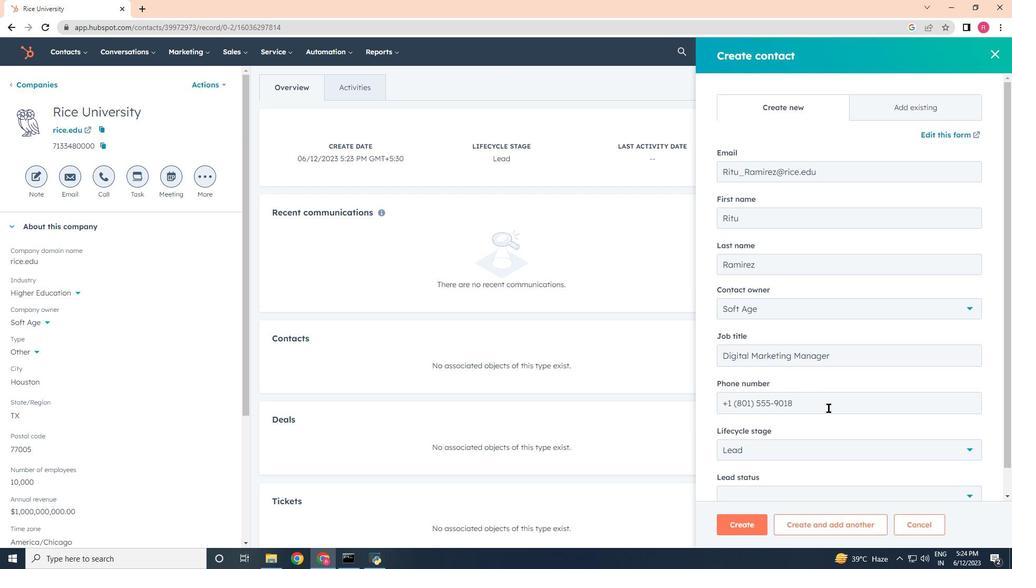 
Action: Mouse scrolled (829, 414) with delta (0, 0)
Screenshot: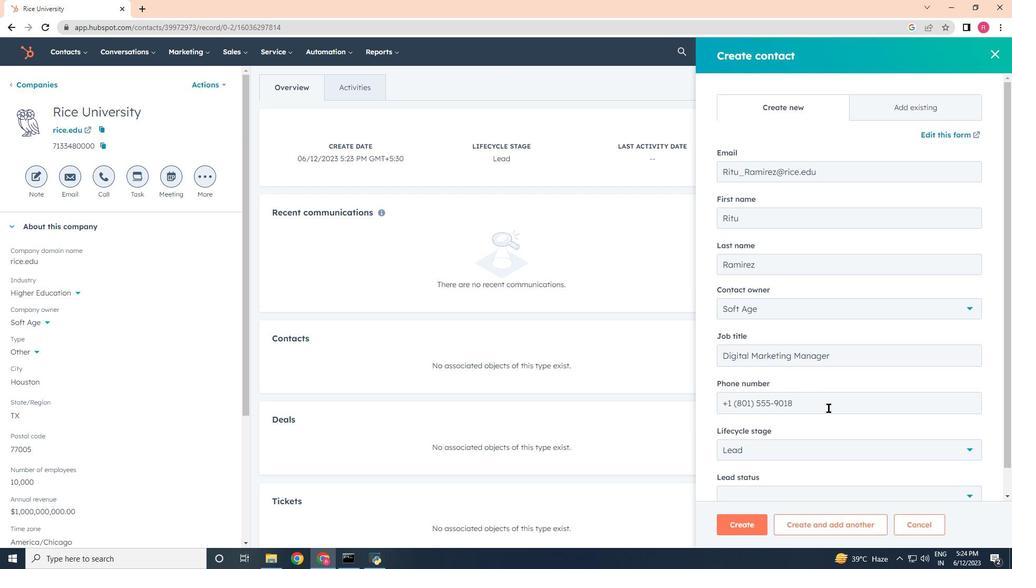 
Action: Mouse scrolled (829, 414) with delta (0, 0)
Screenshot: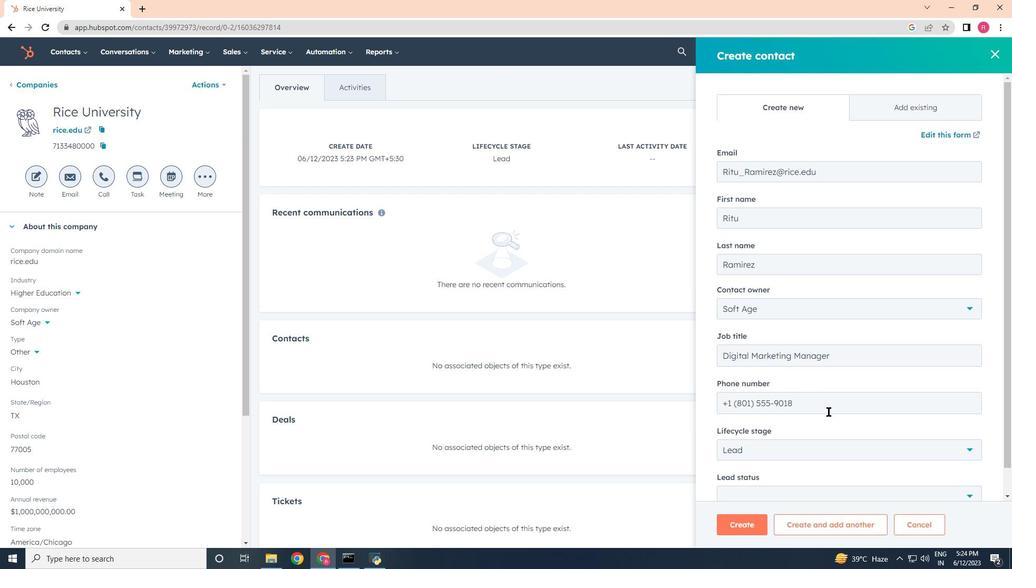 
Action: Mouse moved to (796, 416)
Screenshot: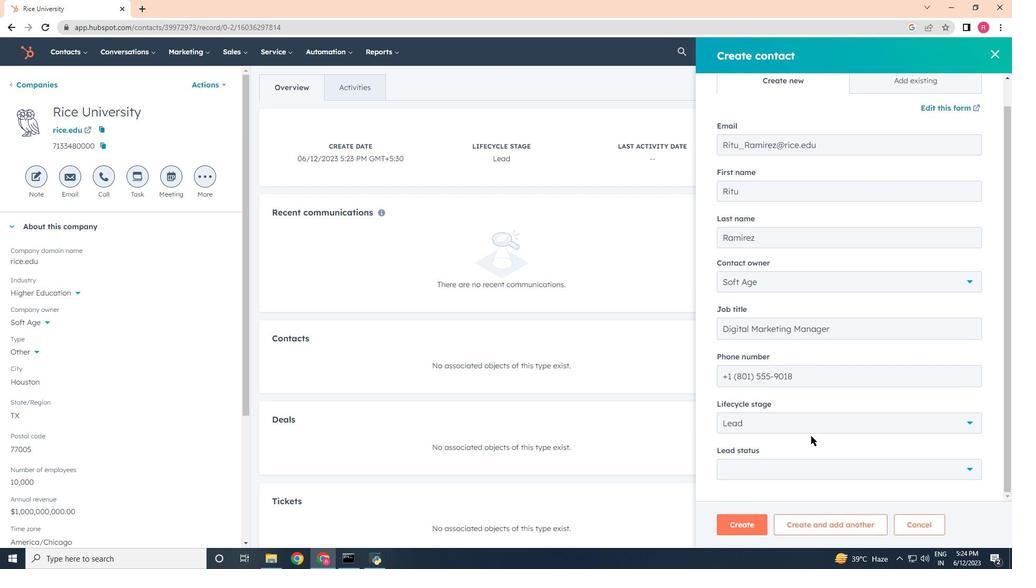 
Action: Mouse pressed left at (796, 416)
Screenshot: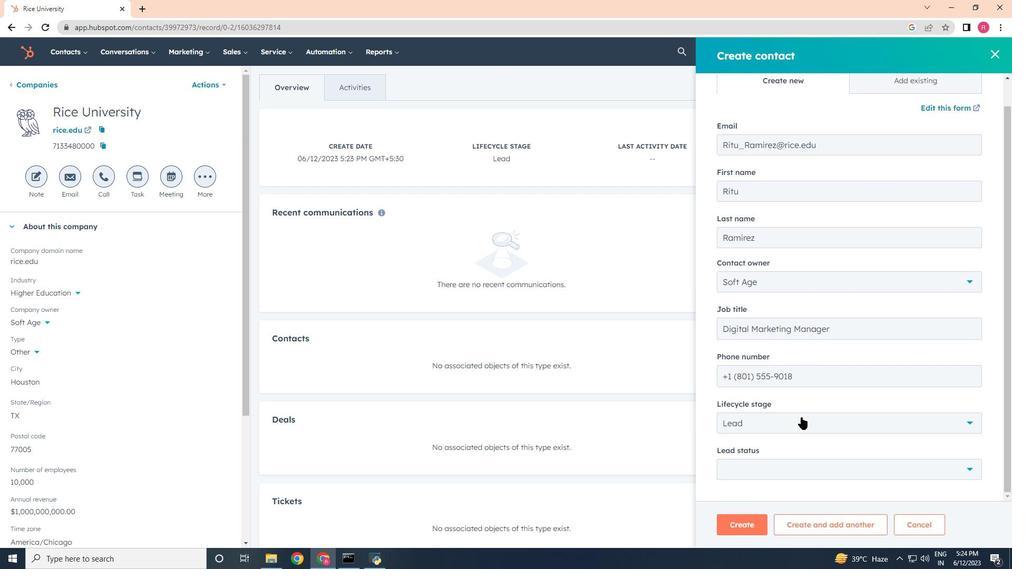 
Action: Mouse moved to (740, 333)
Screenshot: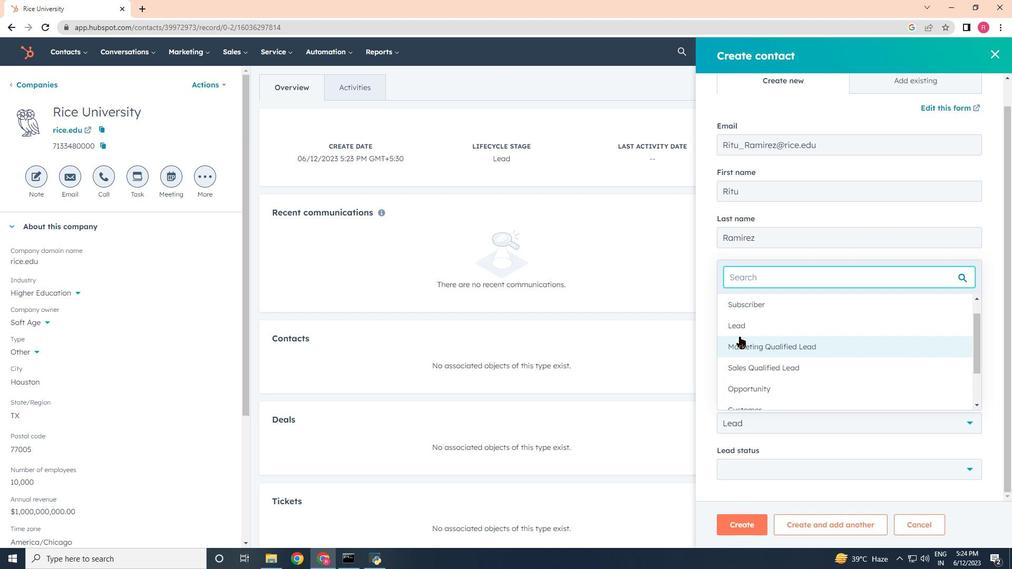
Action: Mouse pressed left at (740, 333)
Screenshot: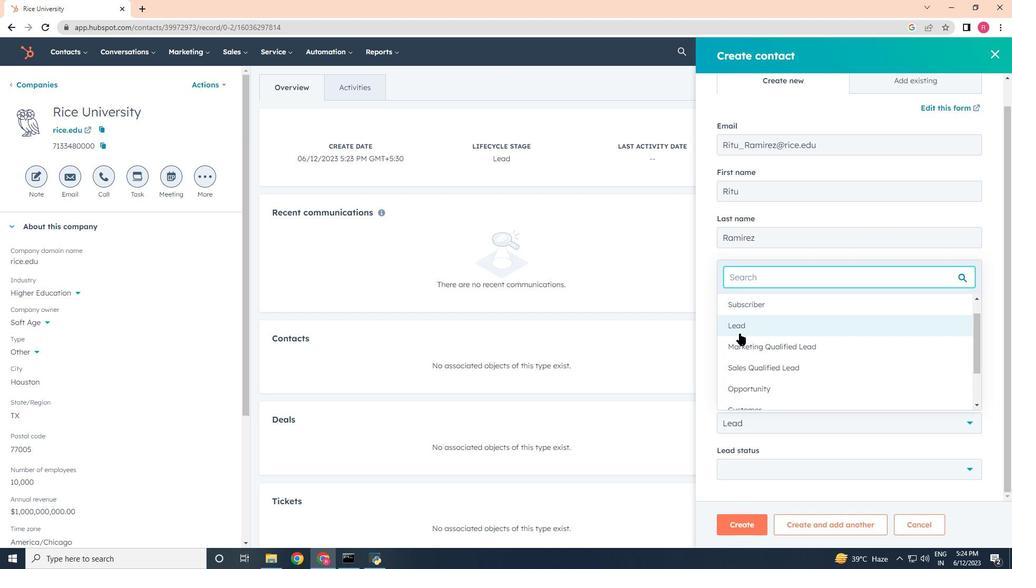 
Action: Mouse moved to (763, 467)
Screenshot: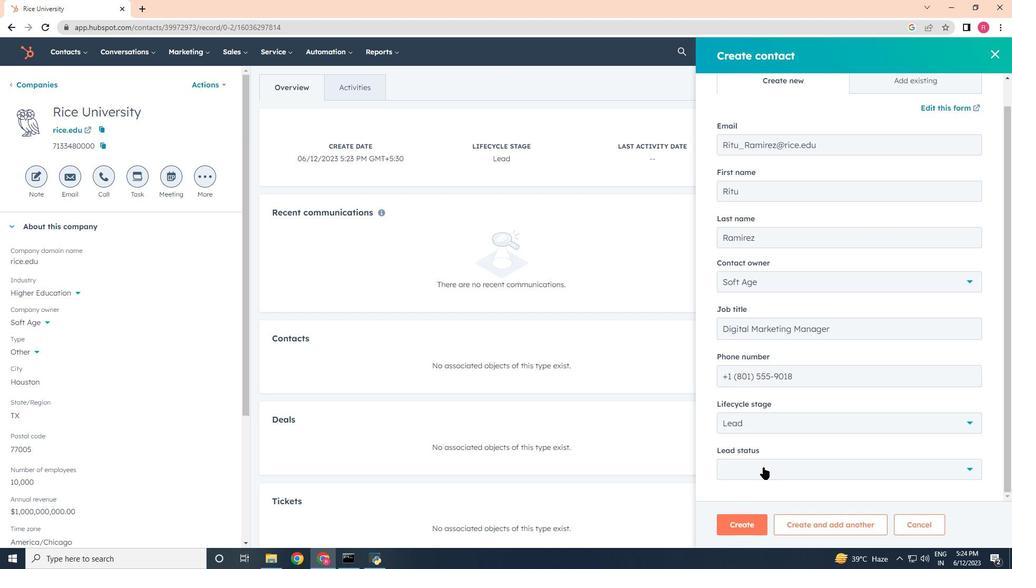 
Action: Mouse pressed left at (763, 467)
Screenshot: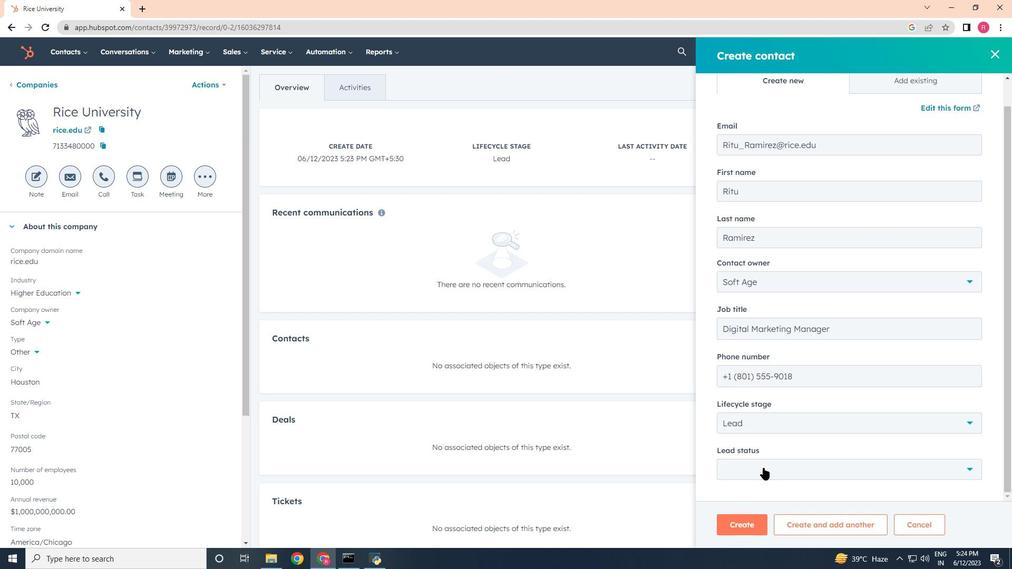 
Action: Mouse moved to (751, 395)
Screenshot: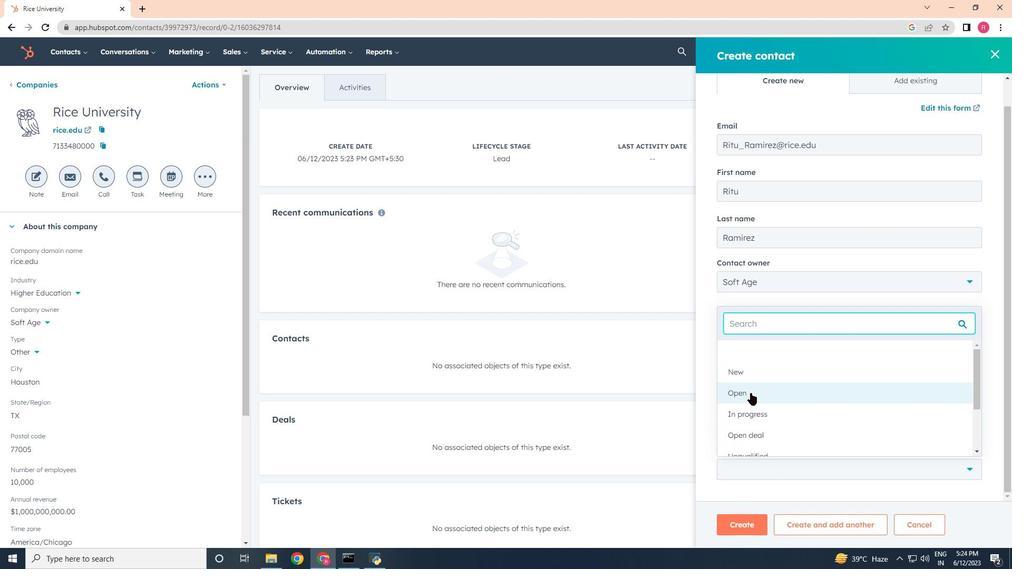
Action: Mouse pressed left at (751, 395)
Screenshot: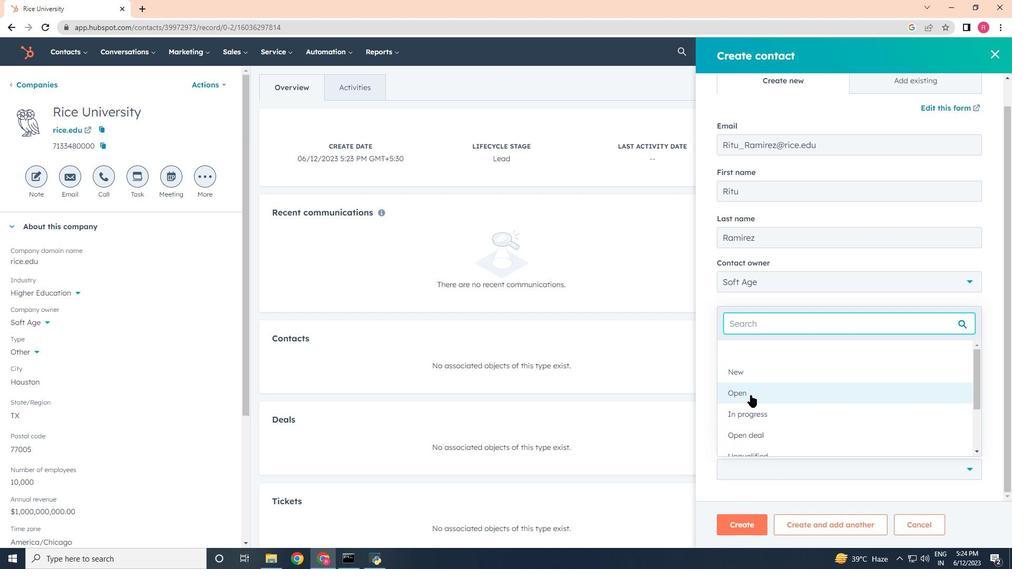 
Action: Mouse moved to (744, 522)
Screenshot: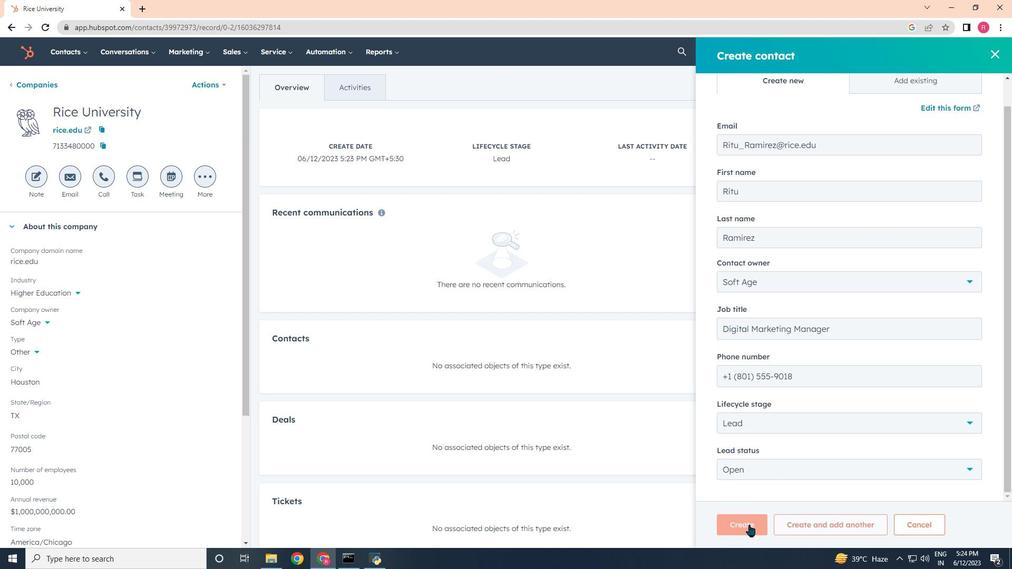
Action: Mouse pressed left at (744, 522)
Screenshot: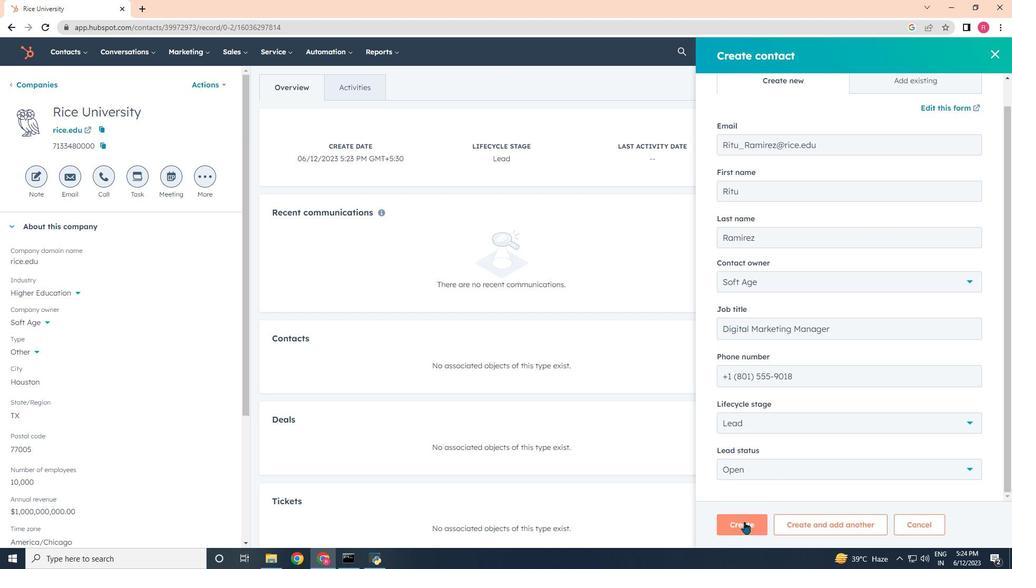 
